 Task: Find connections with filter location Sankt Wendel with filter topic #Managementskillswith filter profile language Spanish with filter current company SWAROVSKI with filter school AKS University Satna with filter industry Oil and Coal Product Manufacturing with filter service category Management with filter keywords title Business Manager
Action: Mouse moved to (261, 206)
Screenshot: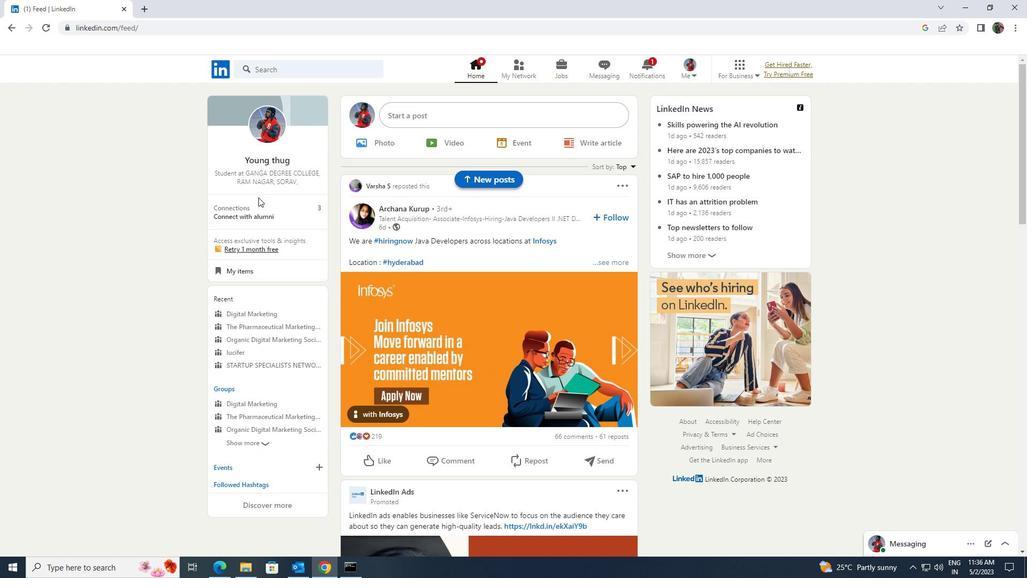 
Action: Mouse pressed left at (261, 206)
Screenshot: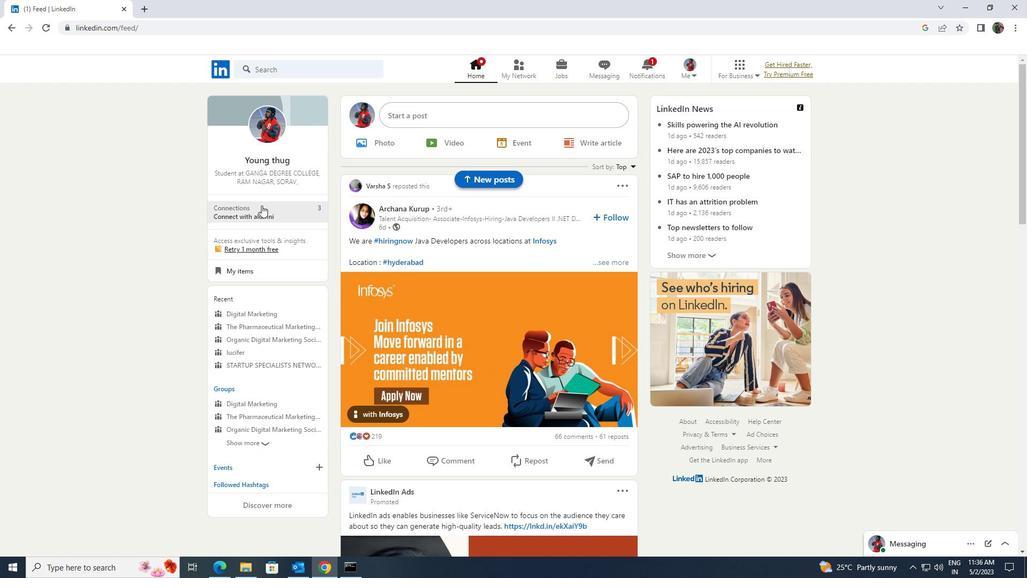 
Action: Mouse moved to (283, 126)
Screenshot: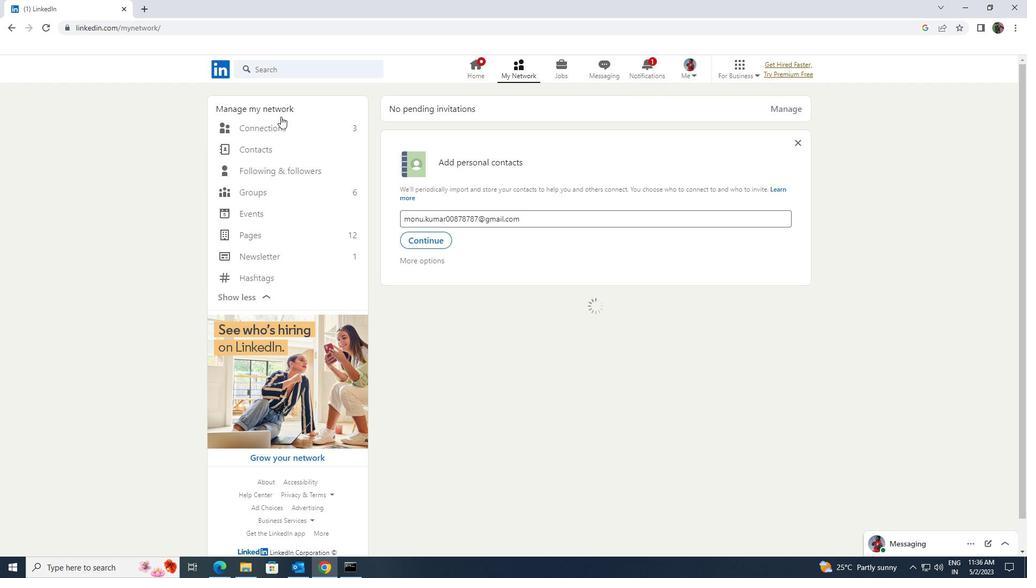 
Action: Mouse pressed left at (283, 126)
Screenshot: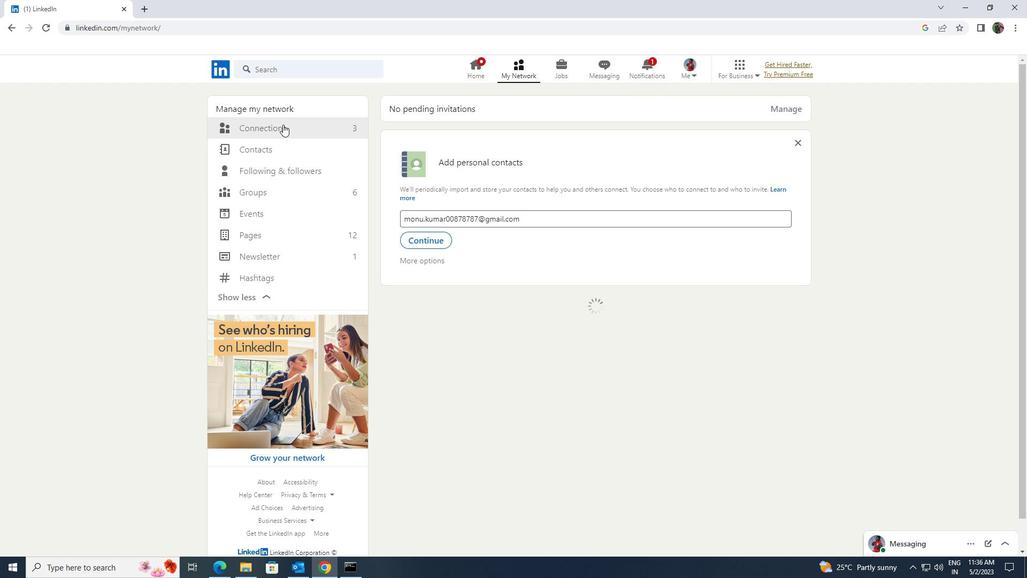 
Action: Mouse moved to (583, 129)
Screenshot: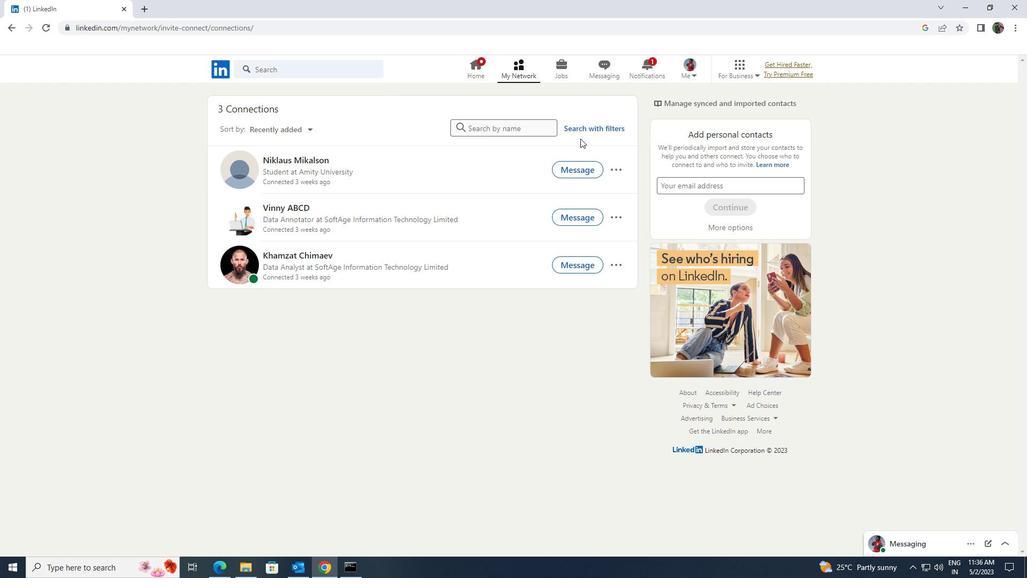 
Action: Mouse pressed left at (583, 129)
Screenshot: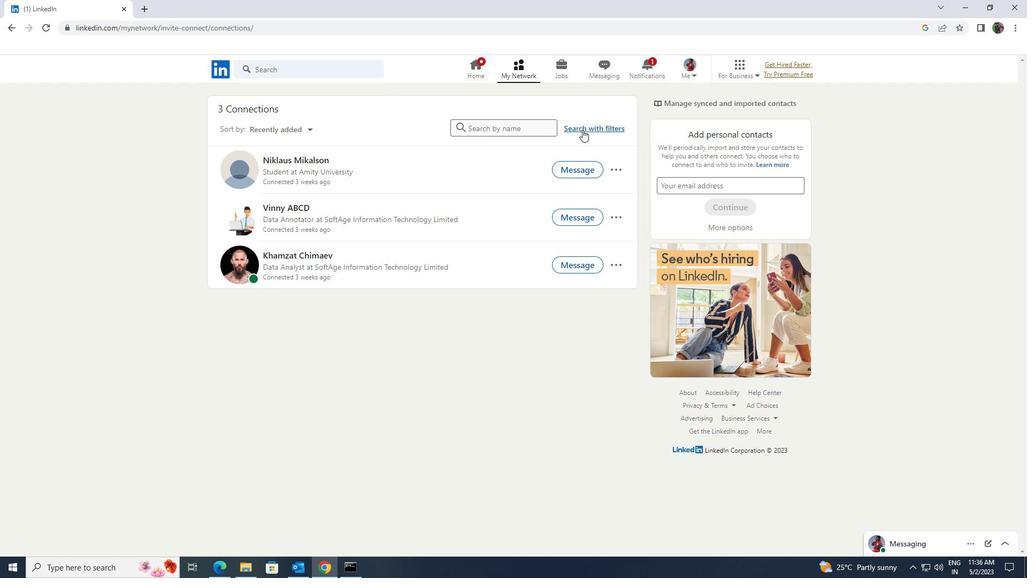 
Action: Mouse moved to (553, 99)
Screenshot: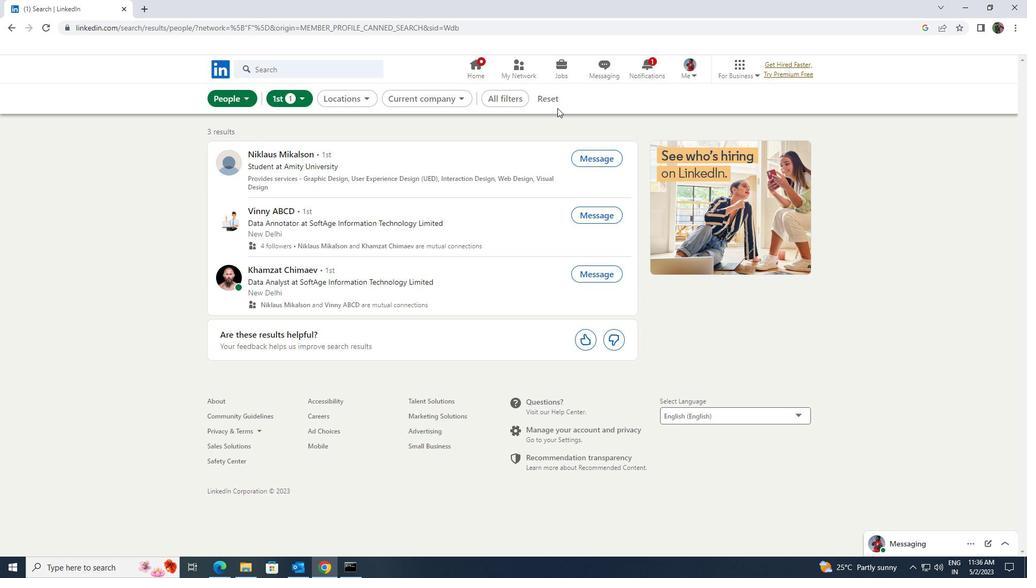 
Action: Mouse pressed left at (553, 99)
Screenshot: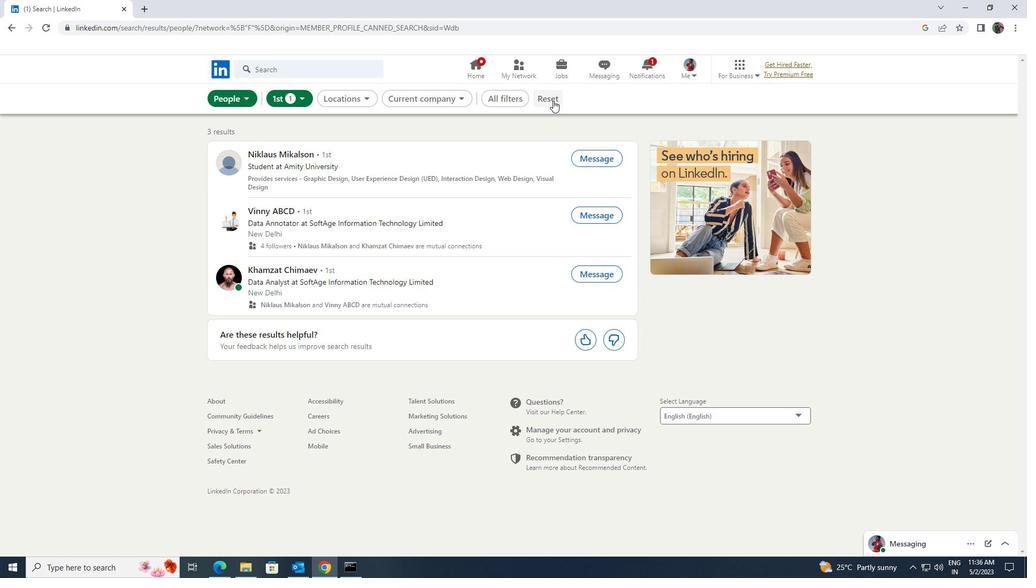 
Action: Mouse moved to (514, 97)
Screenshot: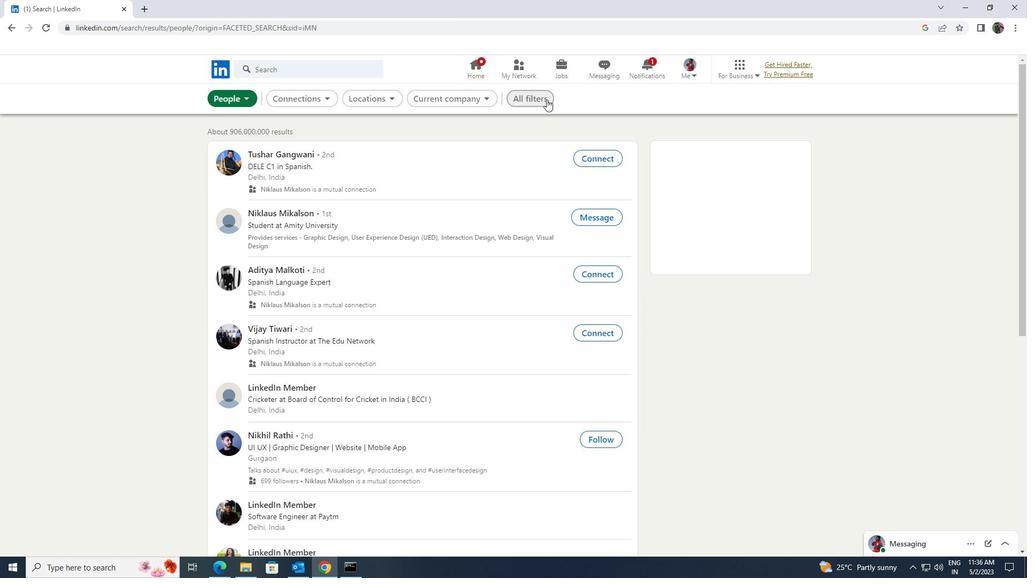 
Action: Mouse pressed left at (514, 97)
Screenshot: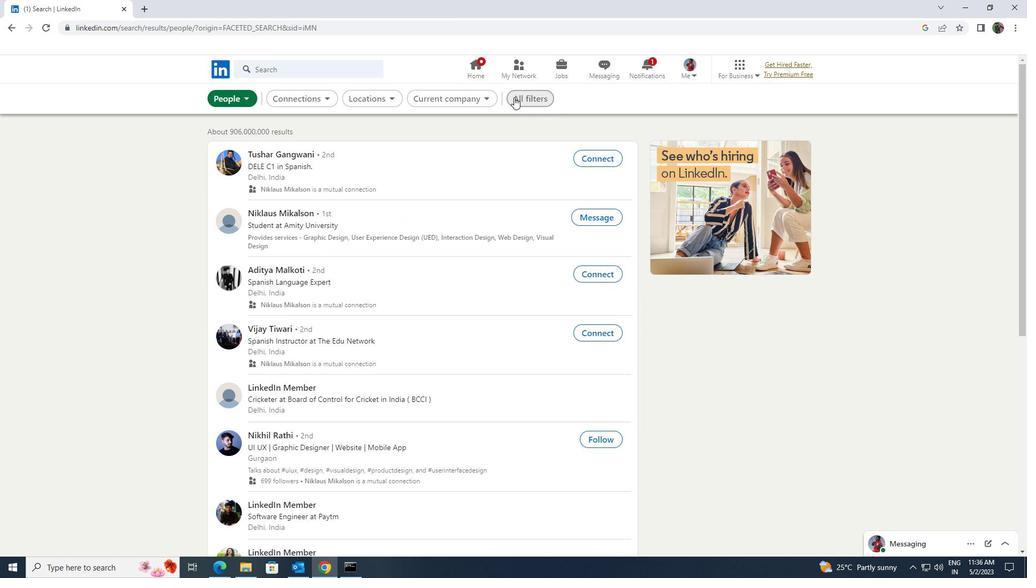 
Action: Mouse moved to (513, 96)
Screenshot: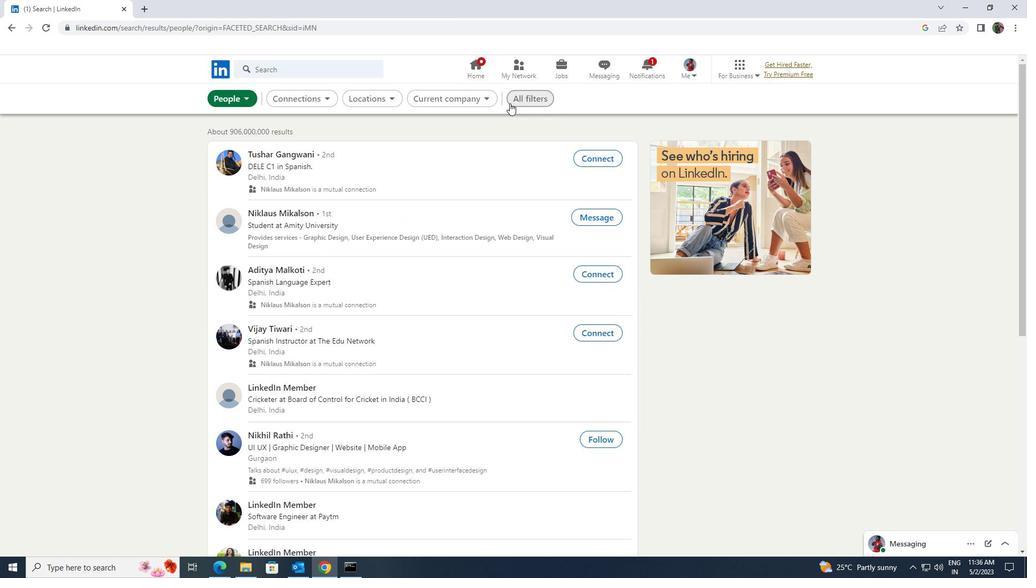 
Action: Mouse pressed left at (513, 96)
Screenshot: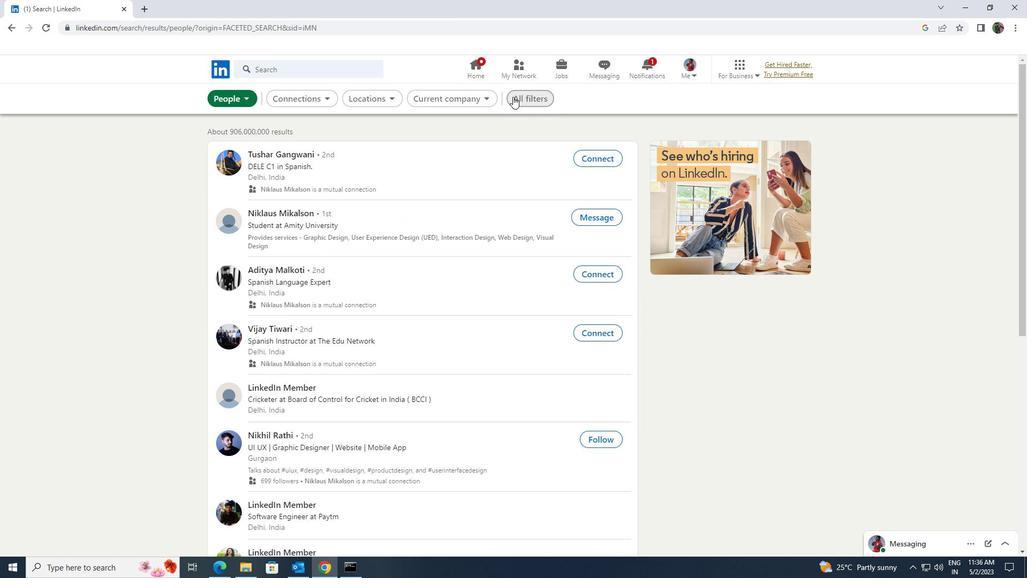 
Action: Mouse moved to (521, 96)
Screenshot: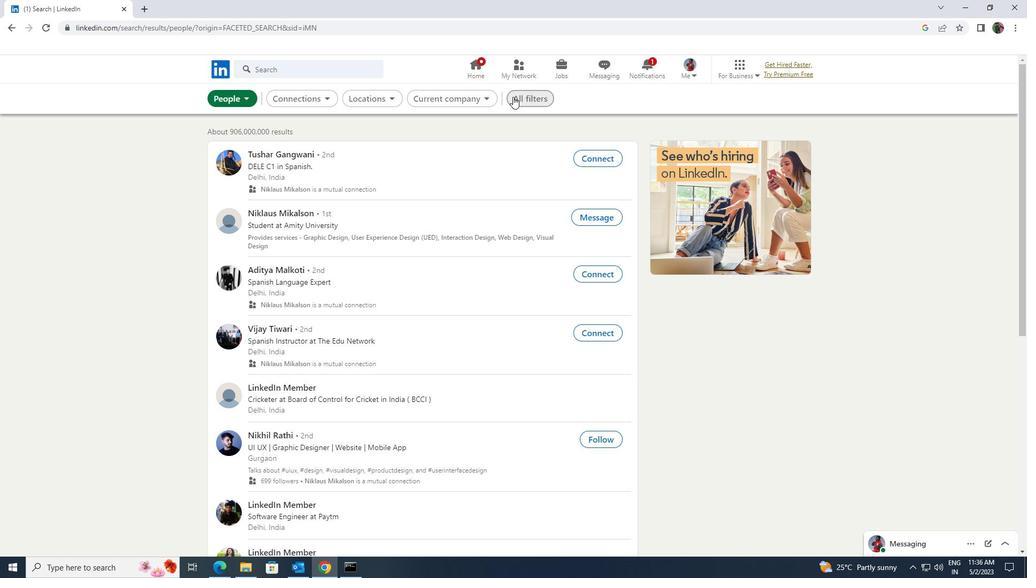 
Action: Mouse pressed left at (521, 96)
Screenshot: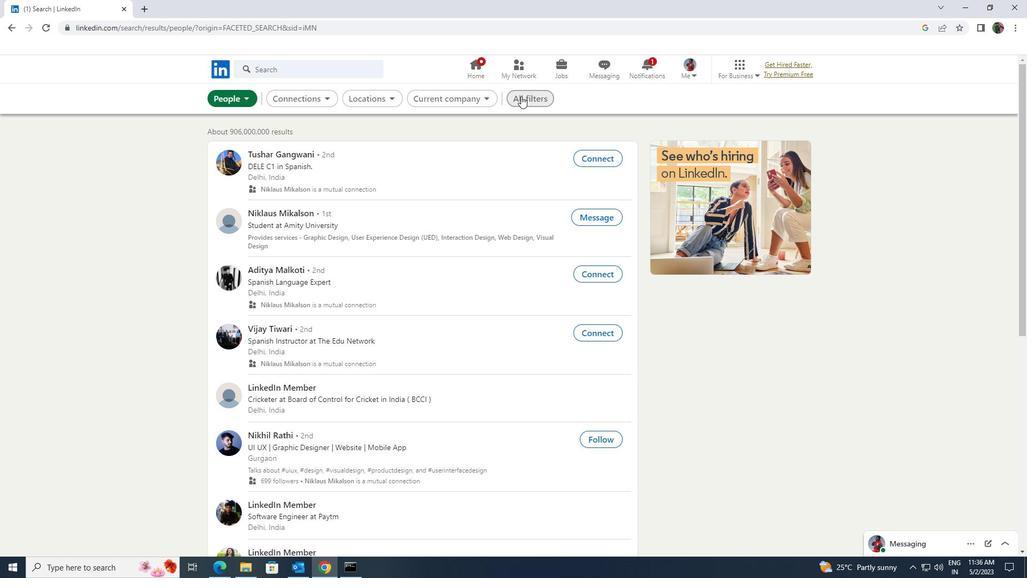 
Action: Mouse pressed left at (521, 96)
Screenshot: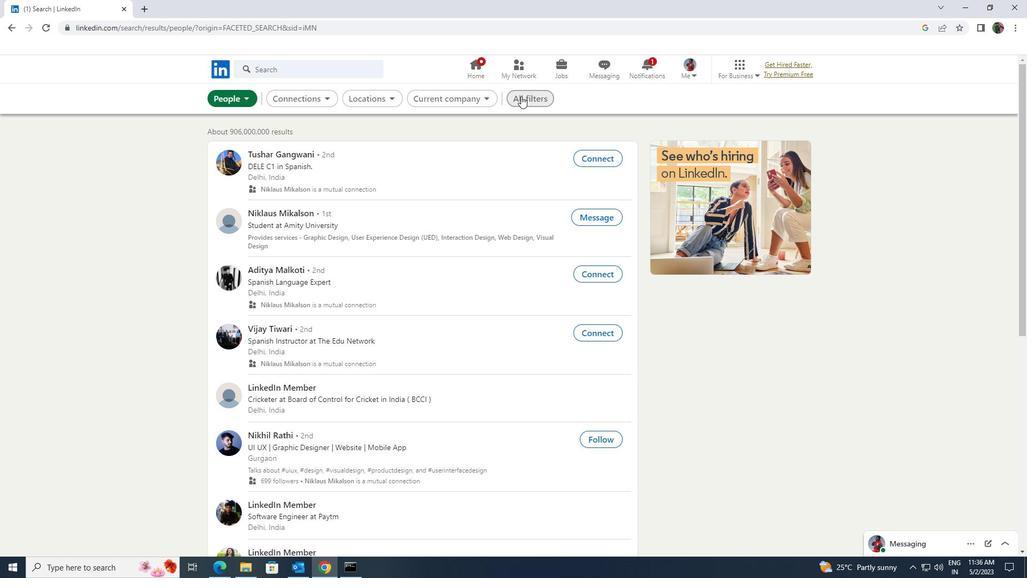 
Action: Mouse moved to (912, 424)
Screenshot: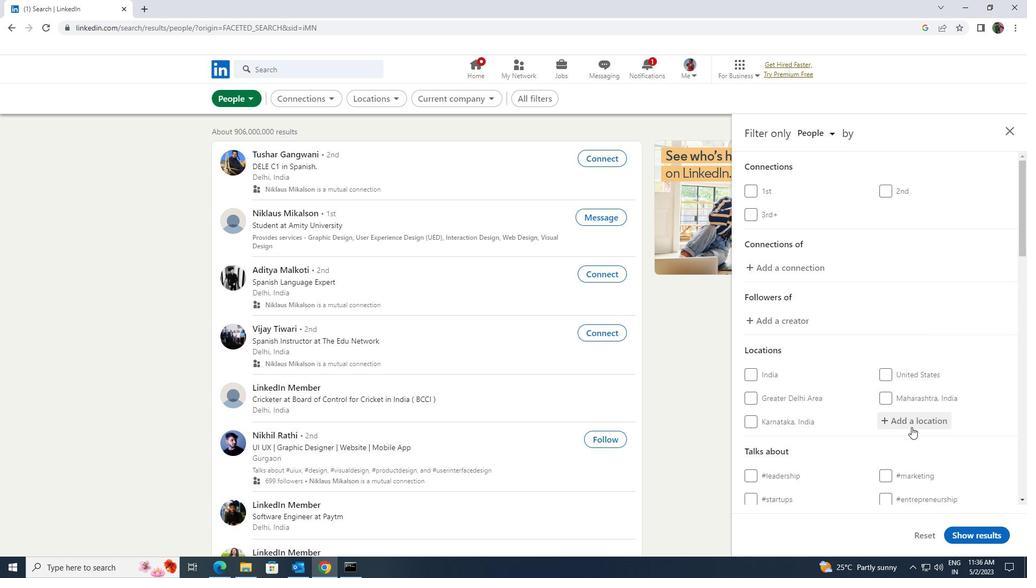 
Action: Mouse pressed left at (912, 424)
Screenshot: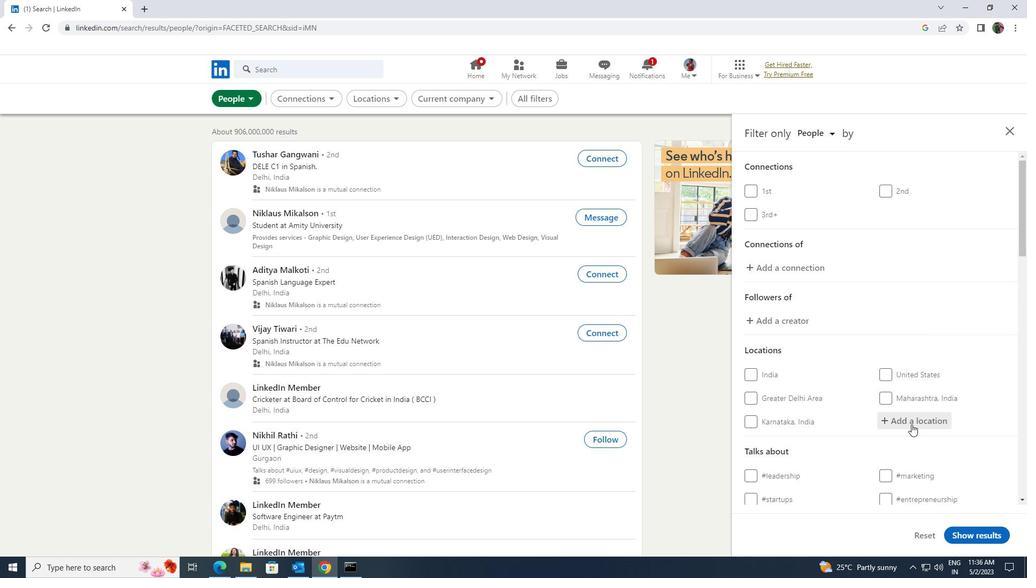 
Action: Key pressed <Key.shift>SANKT
Screenshot: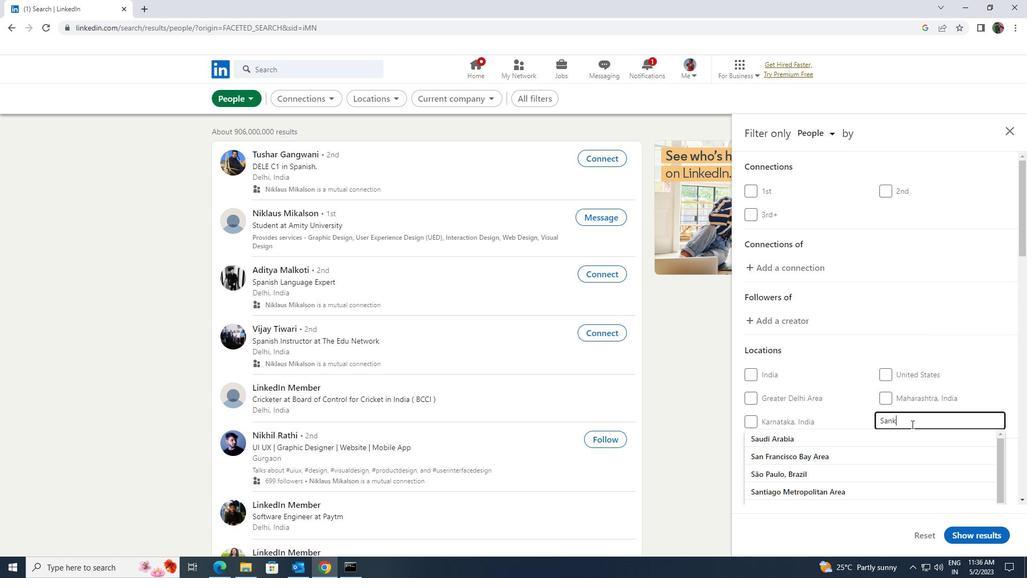 
Action: Mouse moved to (912, 424)
Screenshot: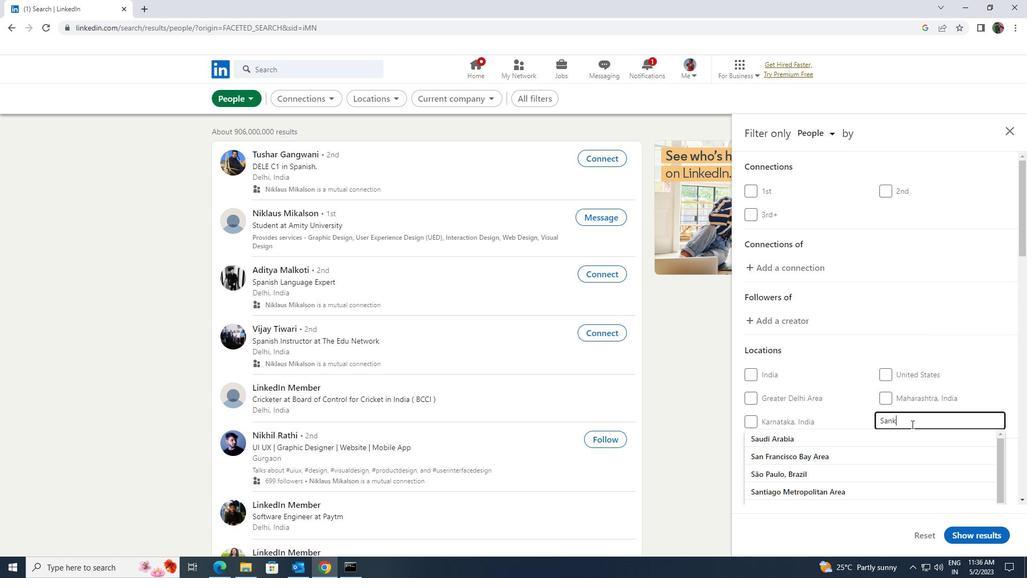
Action: Key pressed <Key.space><Key.shift>WEN
Screenshot: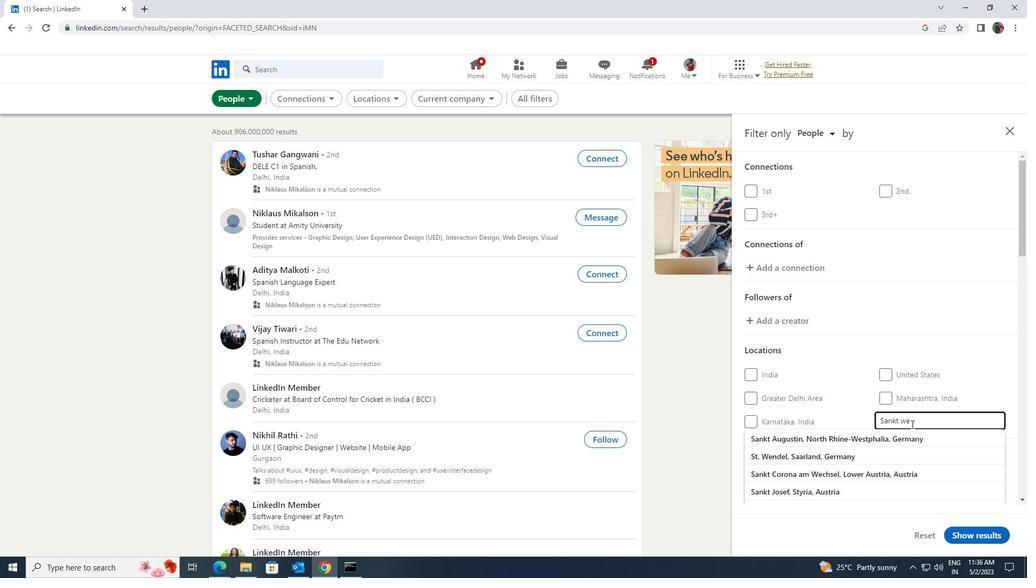 
Action: Mouse moved to (908, 432)
Screenshot: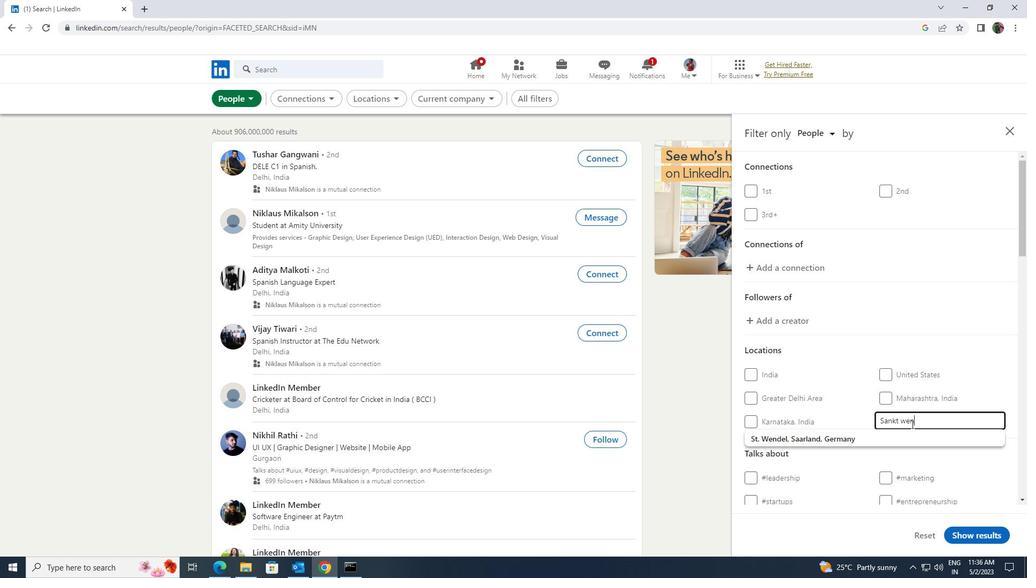 
Action: Mouse pressed left at (908, 432)
Screenshot: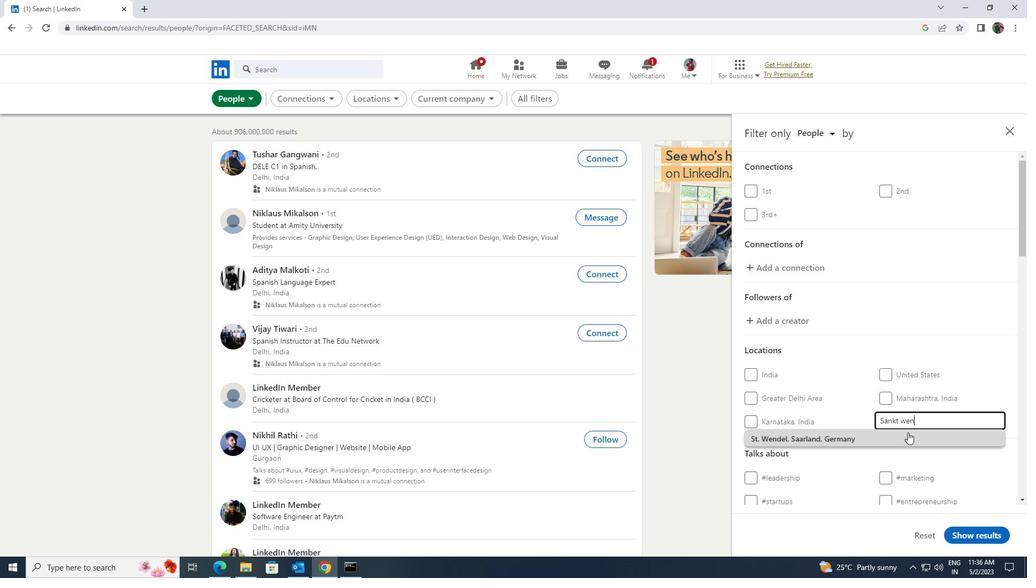 
Action: Mouse scrolled (908, 432) with delta (0, 0)
Screenshot: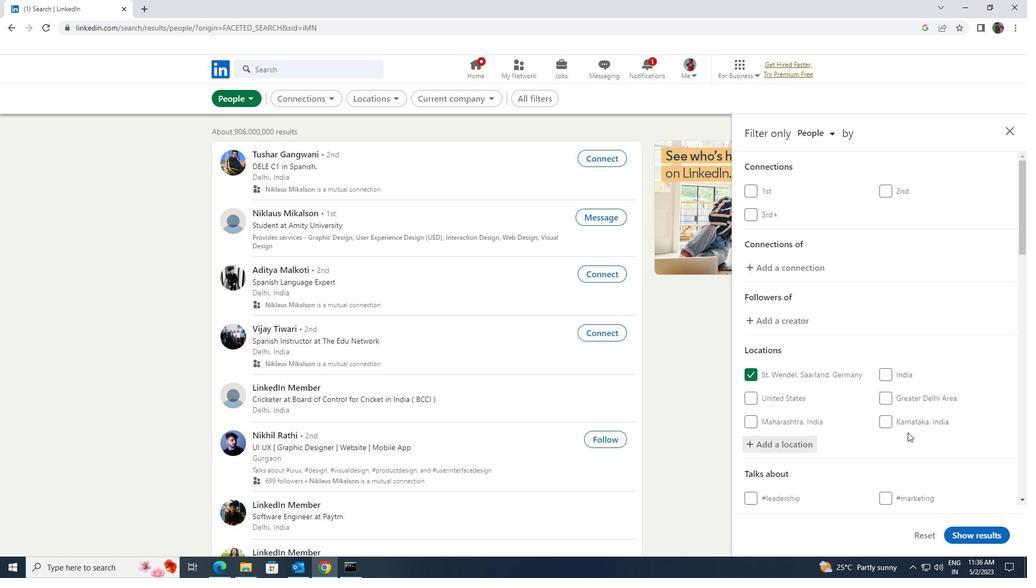 
Action: Mouse scrolled (908, 432) with delta (0, 0)
Screenshot: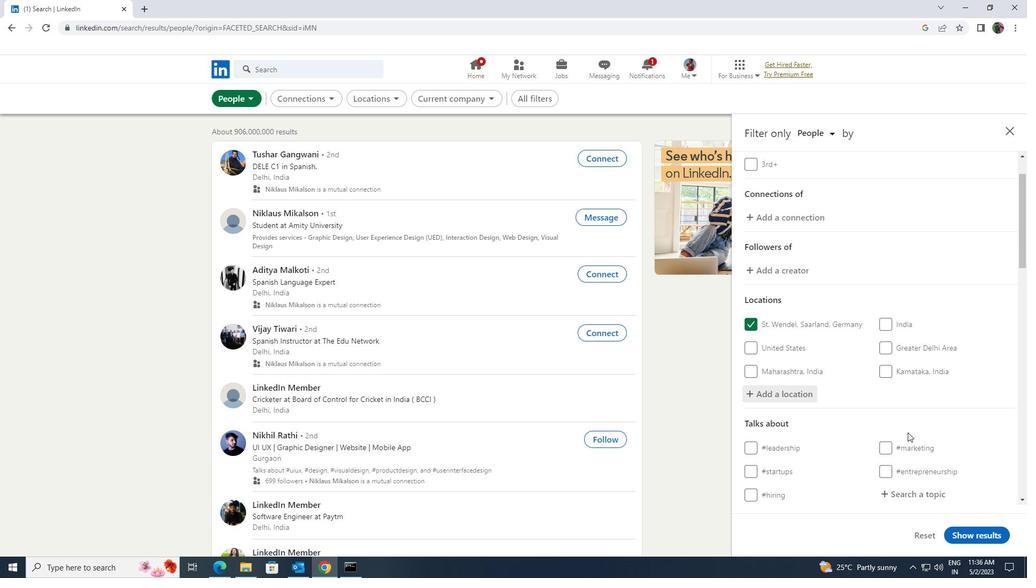 
Action: Mouse moved to (908, 433)
Screenshot: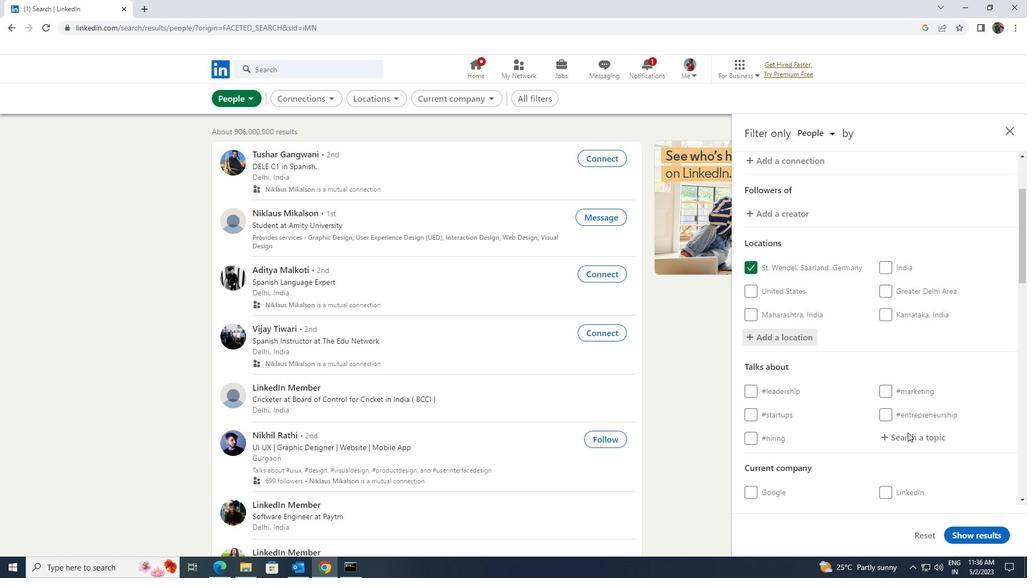 
Action: Mouse pressed left at (908, 433)
Screenshot: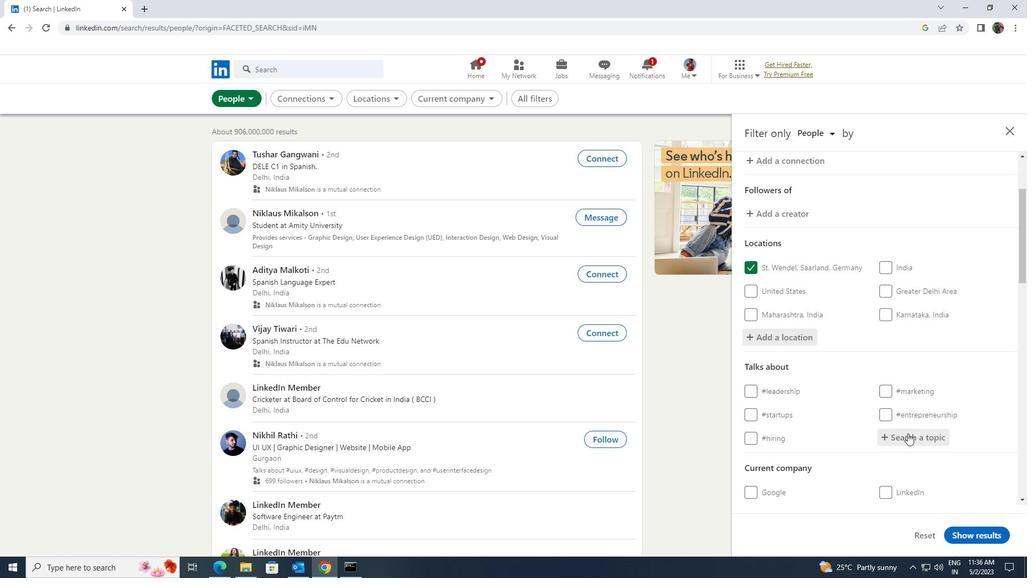 
Action: Key pressed <Key.shift>MANAGEMENTSKILL
Screenshot: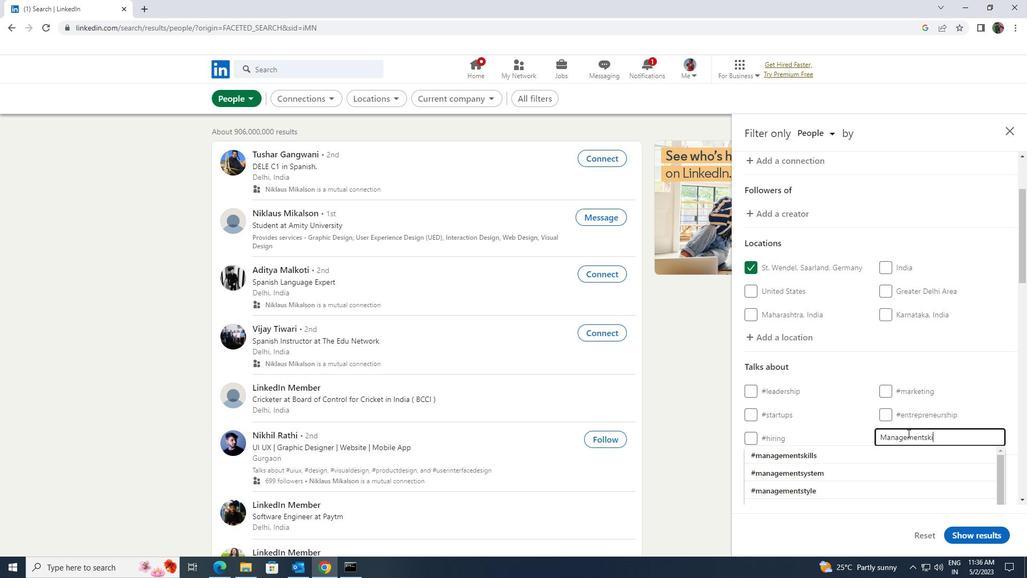
Action: Mouse moved to (907, 449)
Screenshot: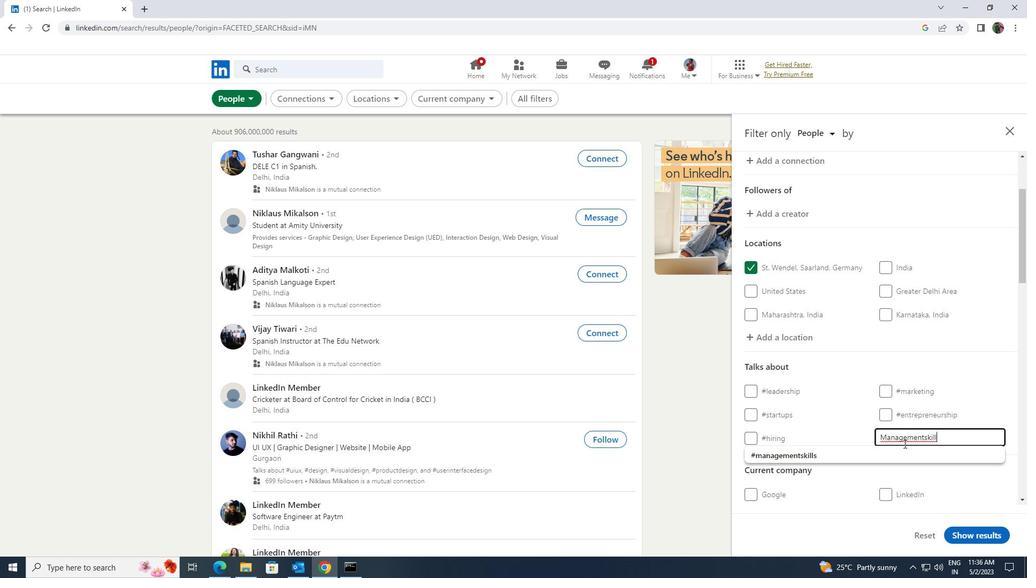 
Action: Mouse pressed left at (907, 449)
Screenshot: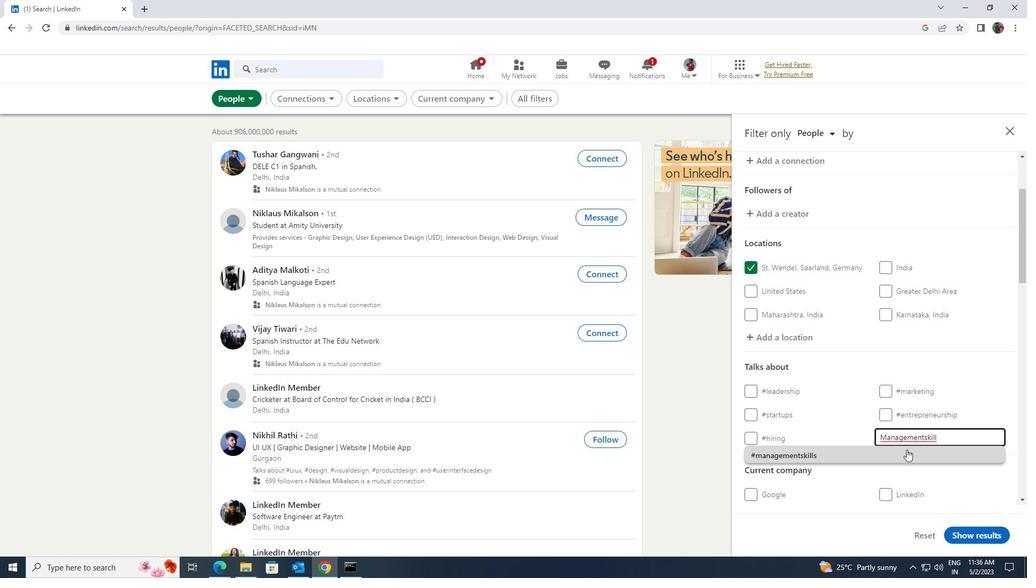 
Action: Mouse scrolled (907, 449) with delta (0, 0)
Screenshot: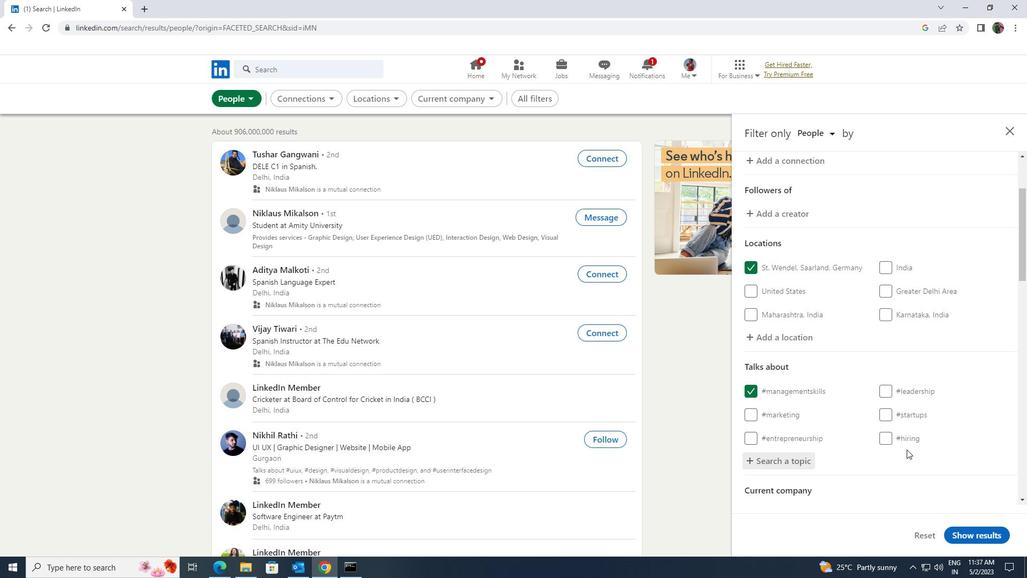 
Action: Mouse scrolled (907, 449) with delta (0, 0)
Screenshot: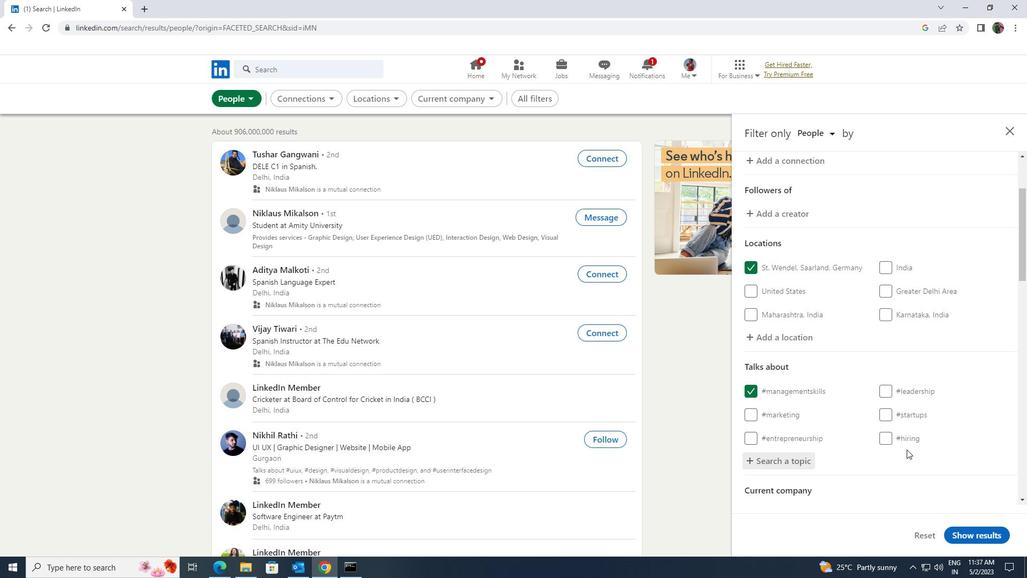 
Action: Mouse scrolled (907, 449) with delta (0, 0)
Screenshot: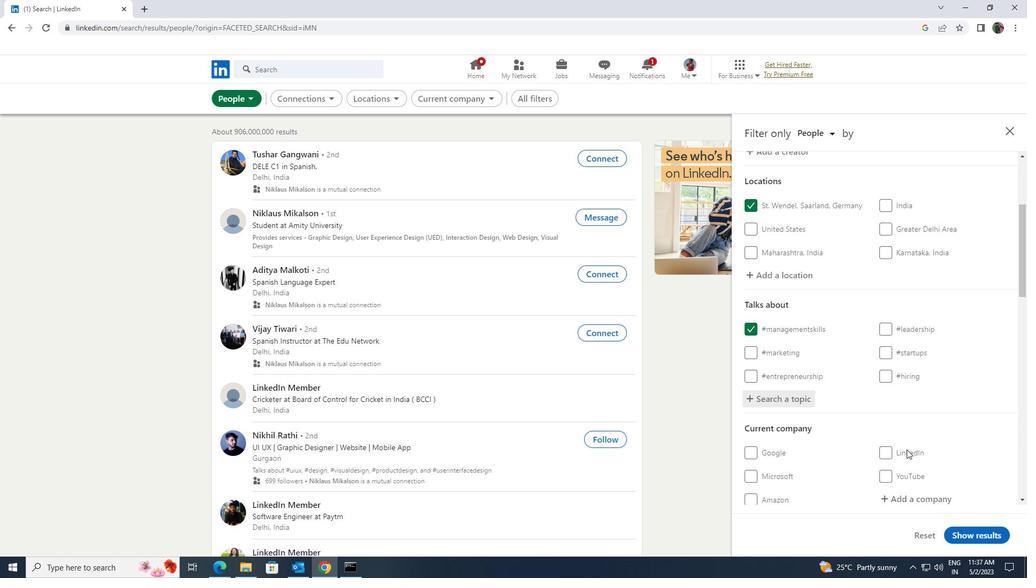 
Action: Mouse scrolled (907, 449) with delta (0, 0)
Screenshot: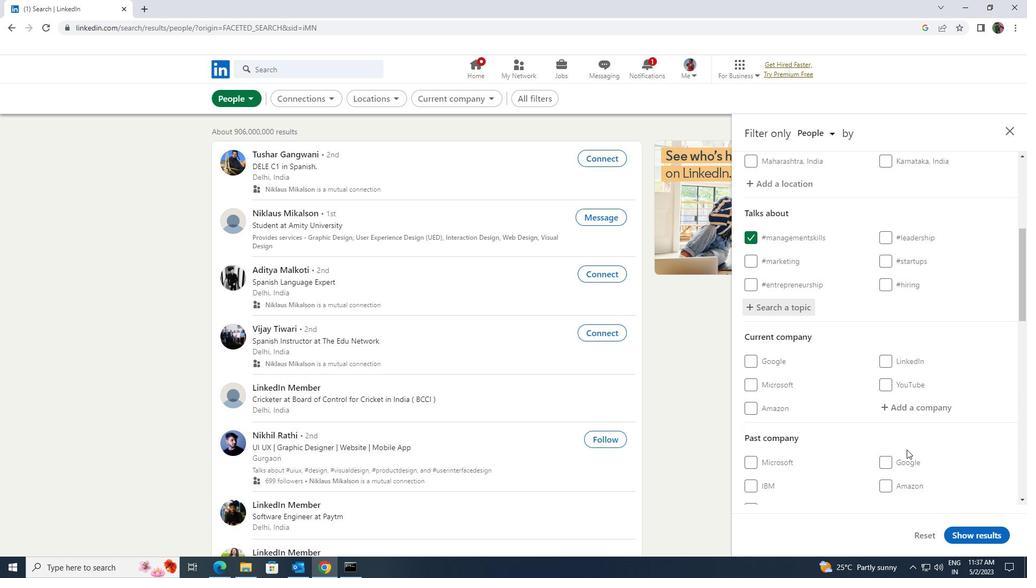 
Action: Mouse scrolled (907, 449) with delta (0, 0)
Screenshot: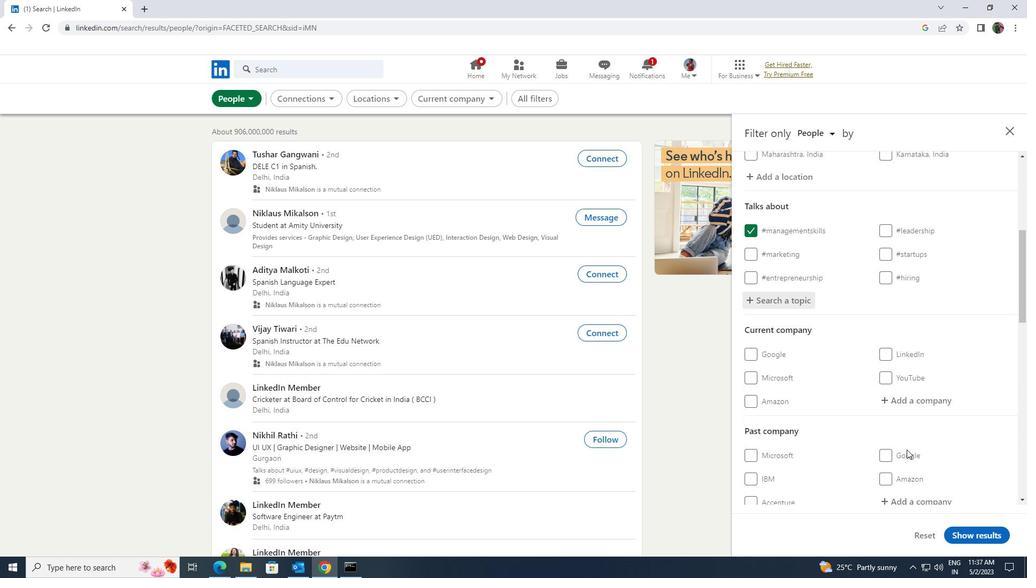 
Action: Mouse scrolled (907, 449) with delta (0, 0)
Screenshot: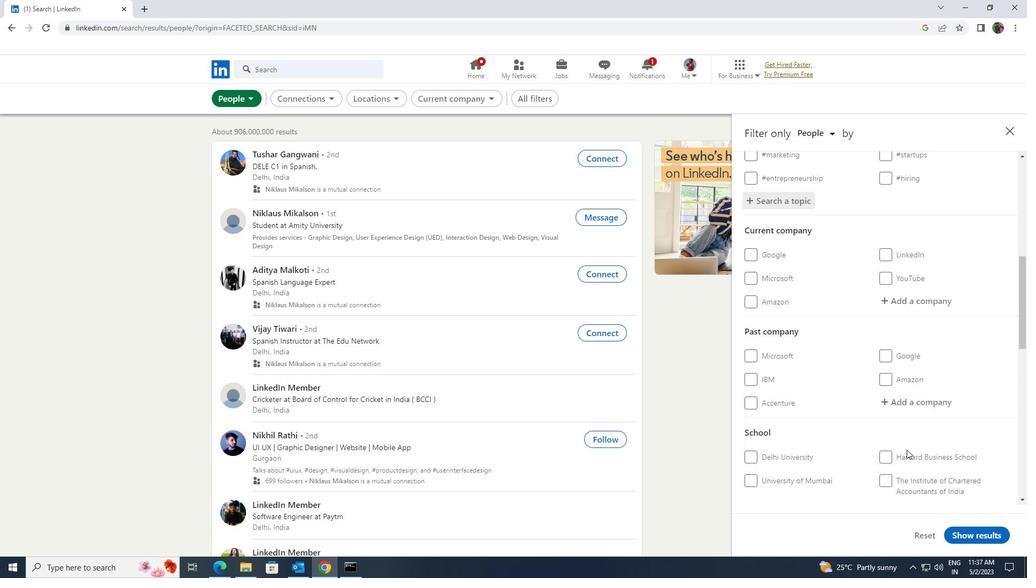 
Action: Mouse scrolled (907, 449) with delta (0, 0)
Screenshot: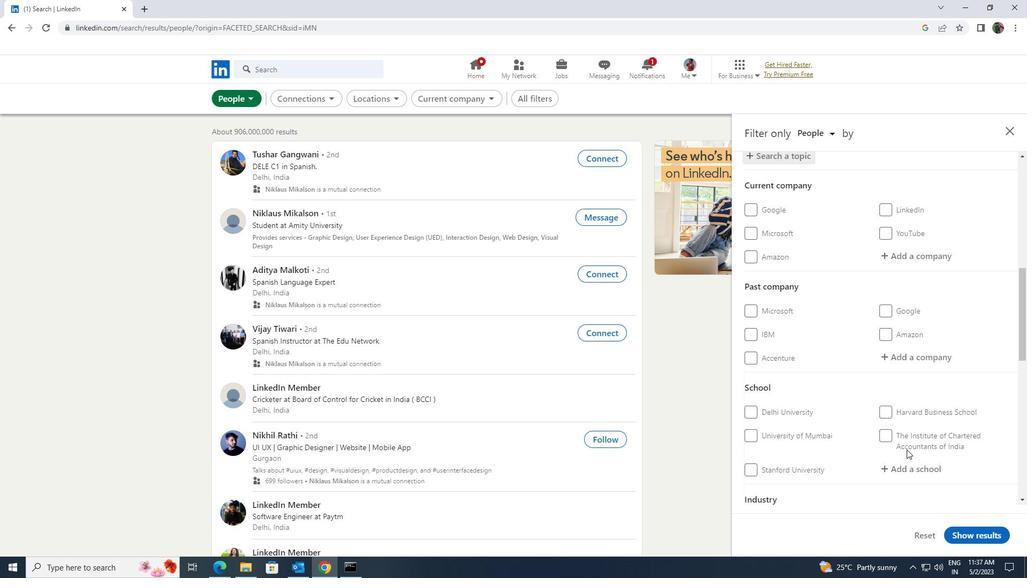 
Action: Mouse scrolled (907, 449) with delta (0, 0)
Screenshot: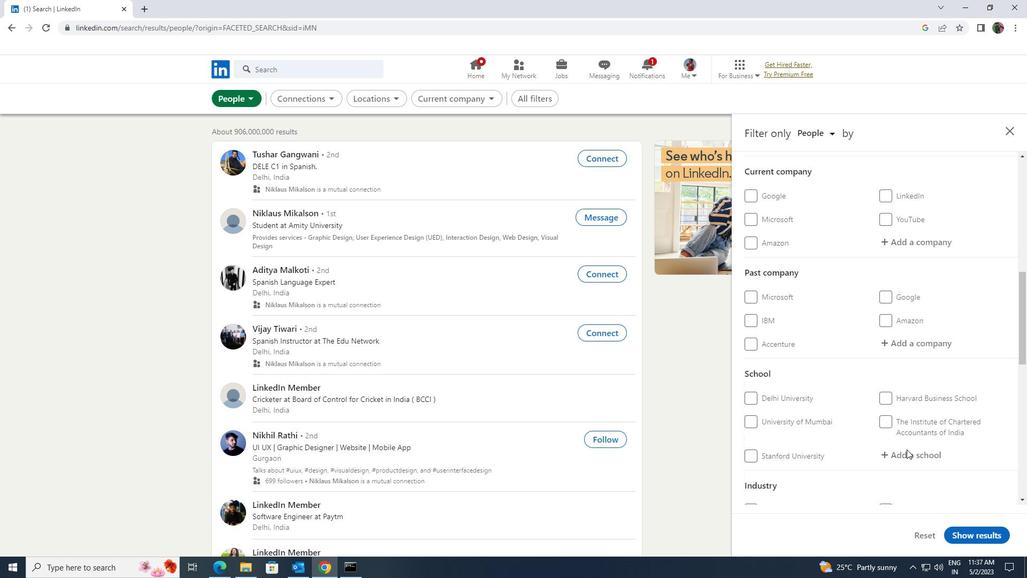 
Action: Mouse scrolled (907, 449) with delta (0, 0)
Screenshot: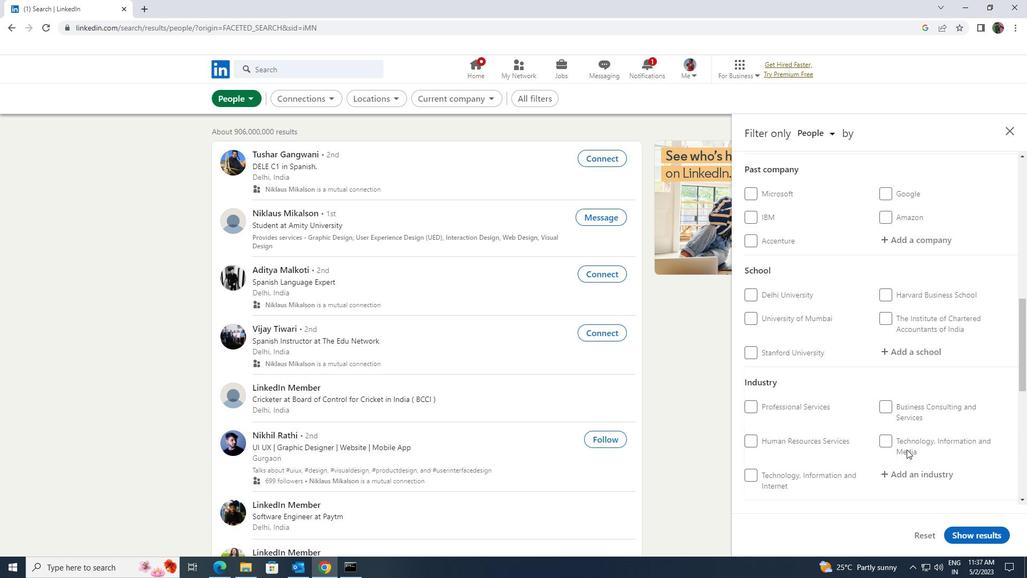 
Action: Mouse scrolled (907, 449) with delta (0, 0)
Screenshot: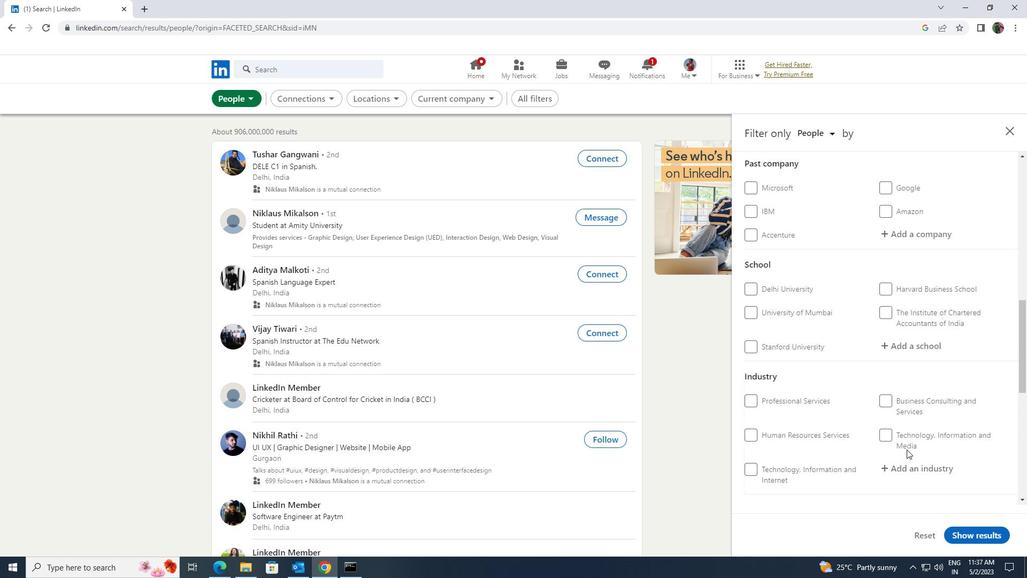 
Action: Mouse scrolled (907, 449) with delta (0, 0)
Screenshot: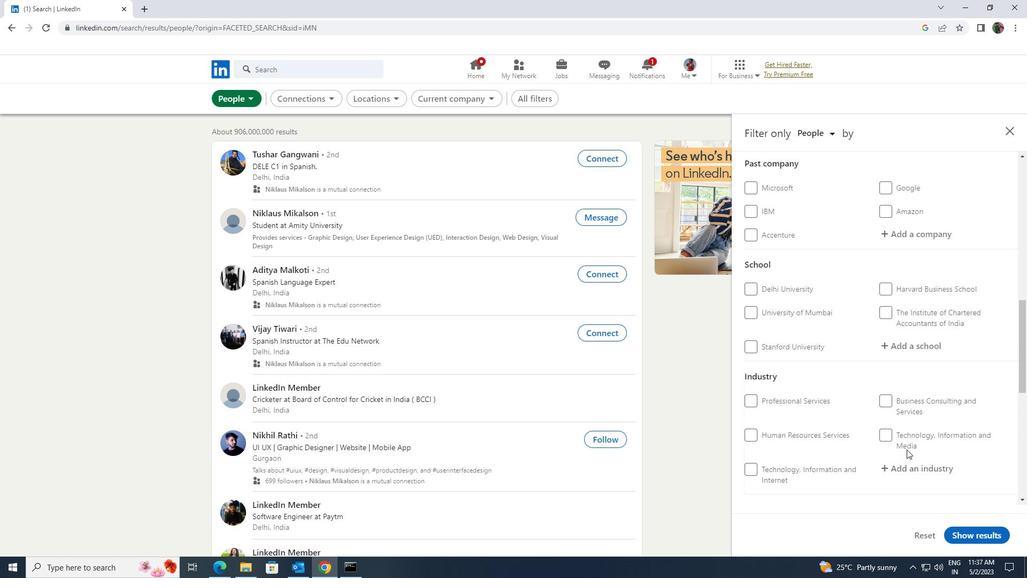 
Action: Mouse scrolled (907, 449) with delta (0, 0)
Screenshot: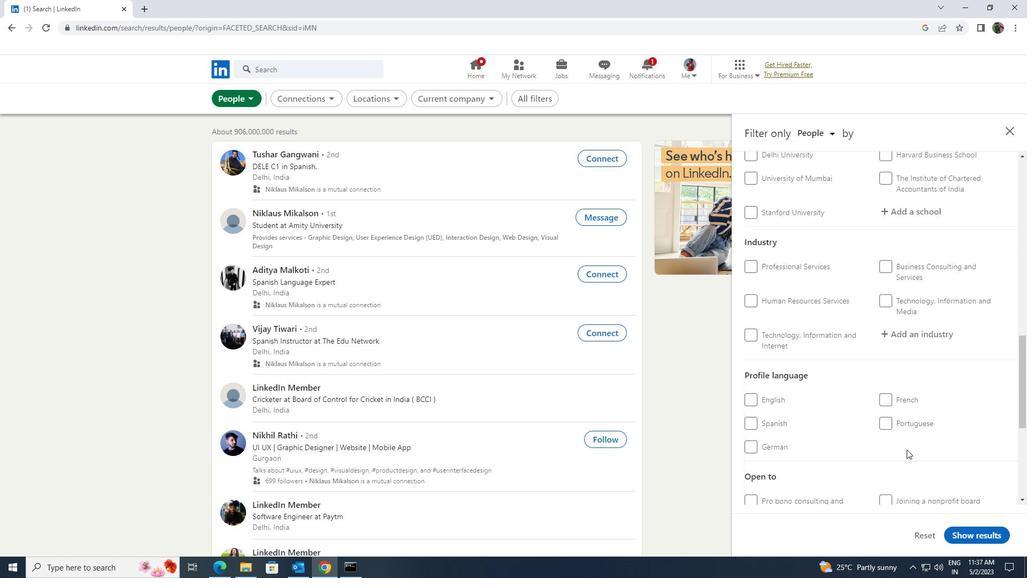 
Action: Mouse scrolled (907, 449) with delta (0, 0)
Screenshot: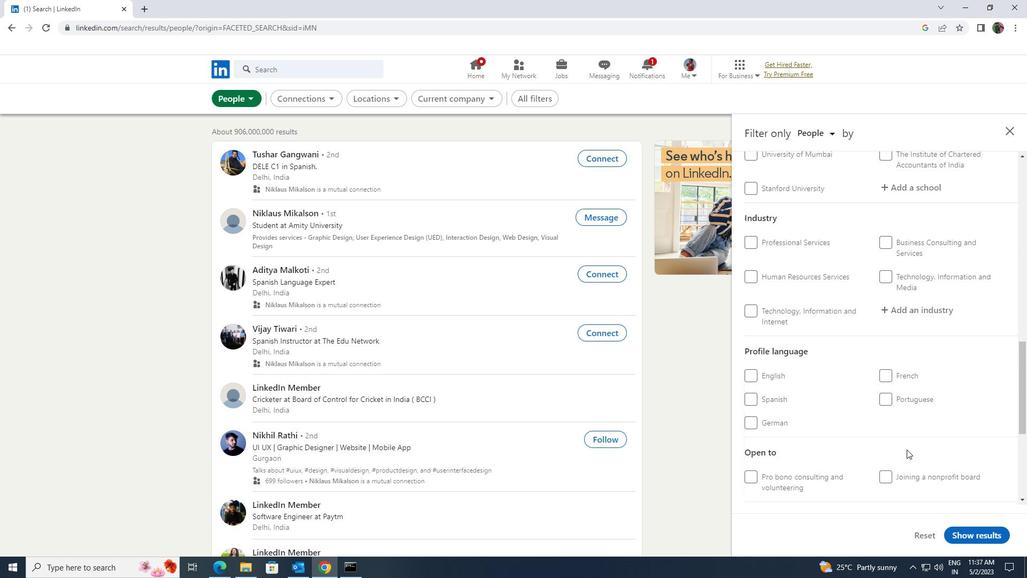 
Action: Mouse scrolled (907, 449) with delta (0, 0)
Screenshot: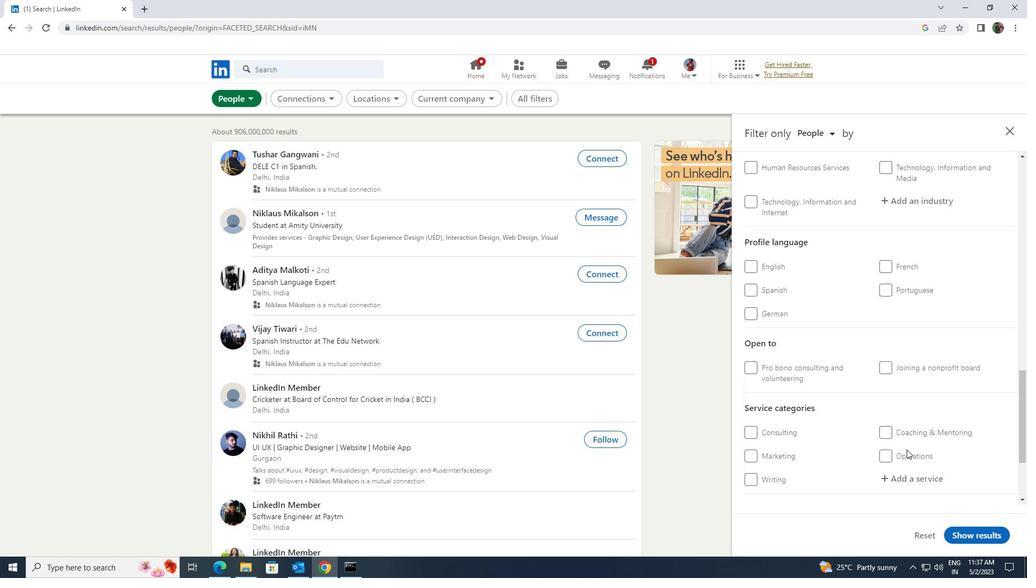
Action: Mouse scrolled (907, 449) with delta (0, 0)
Screenshot: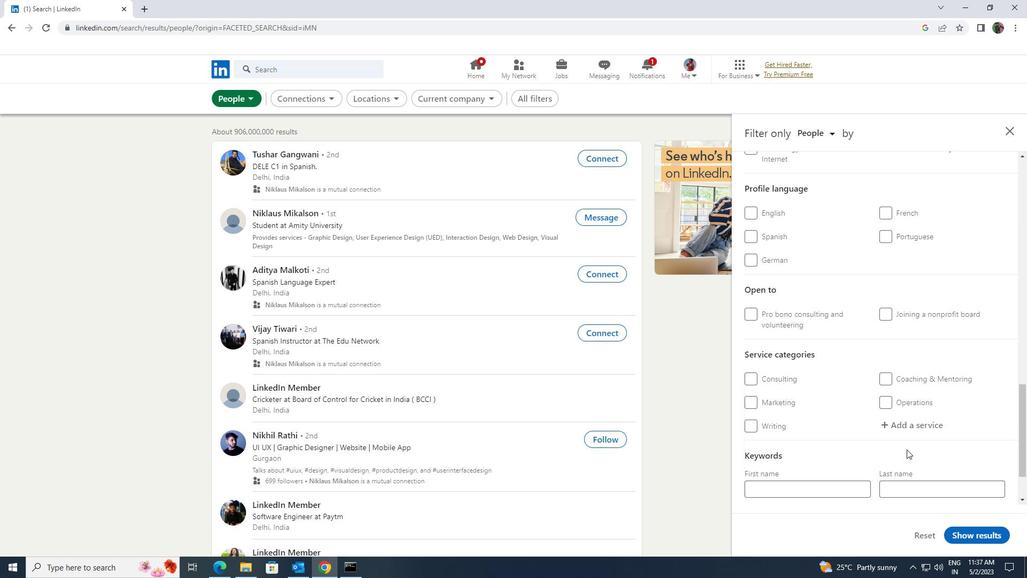 
Action: Mouse scrolled (907, 450) with delta (0, 0)
Screenshot: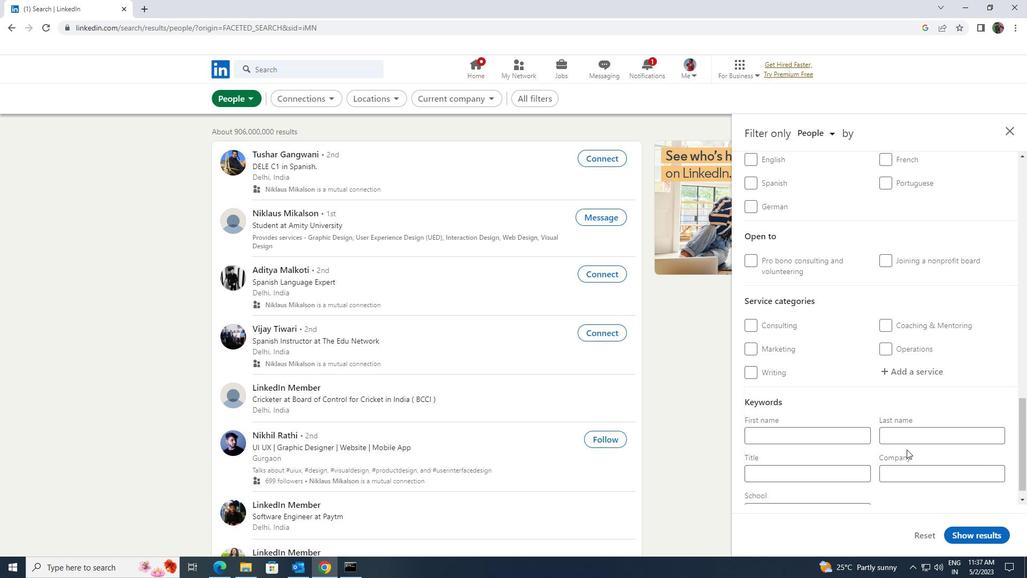 
Action: Mouse scrolled (907, 450) with delta (0, 0)
Screenshot: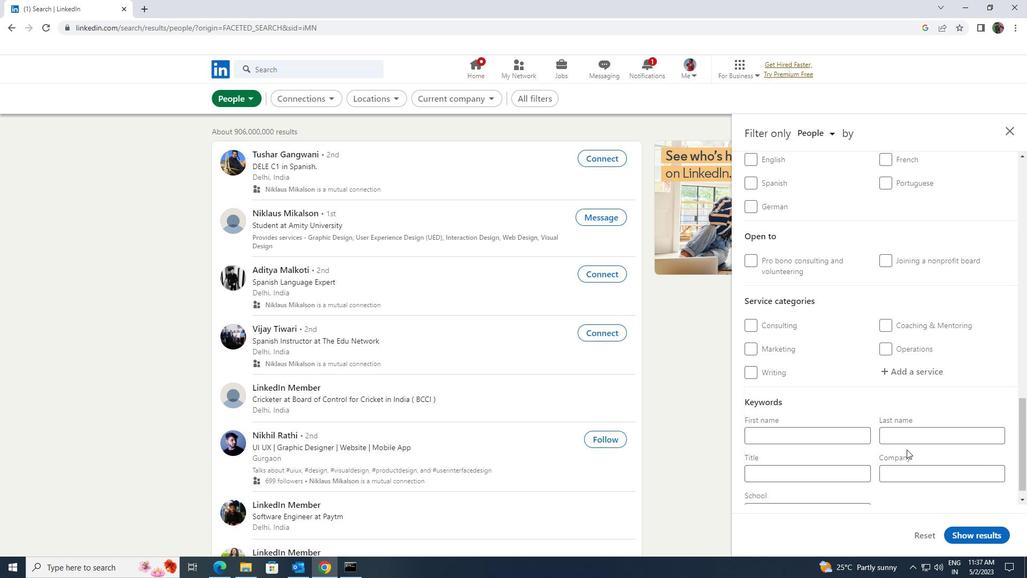 
Action: Mouse scrolled (907, 450) with delta (0, 0)
Screenshot: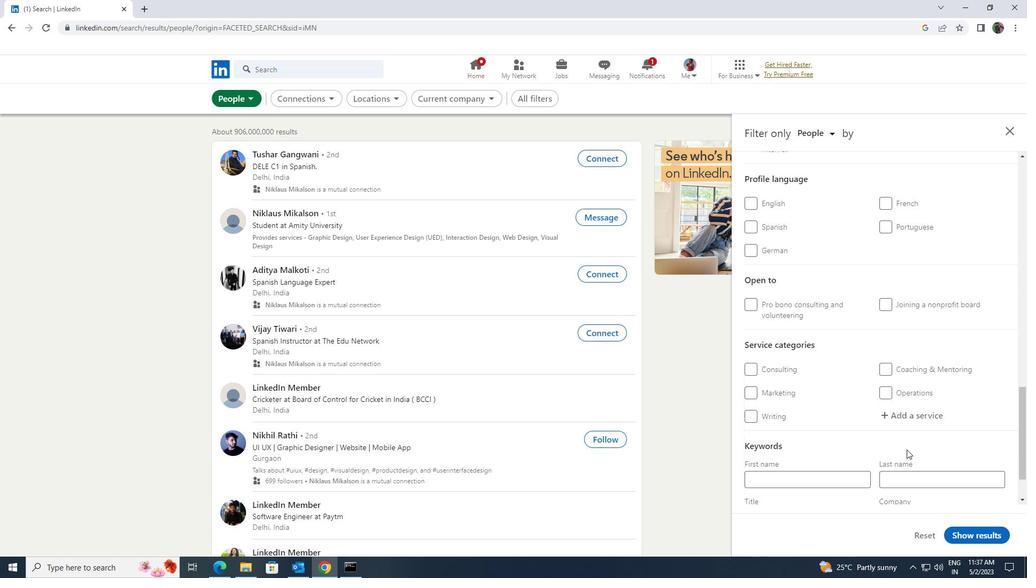 
Action: Mouse scrolled (907, 450) with delta (0, 0)
Screenshot: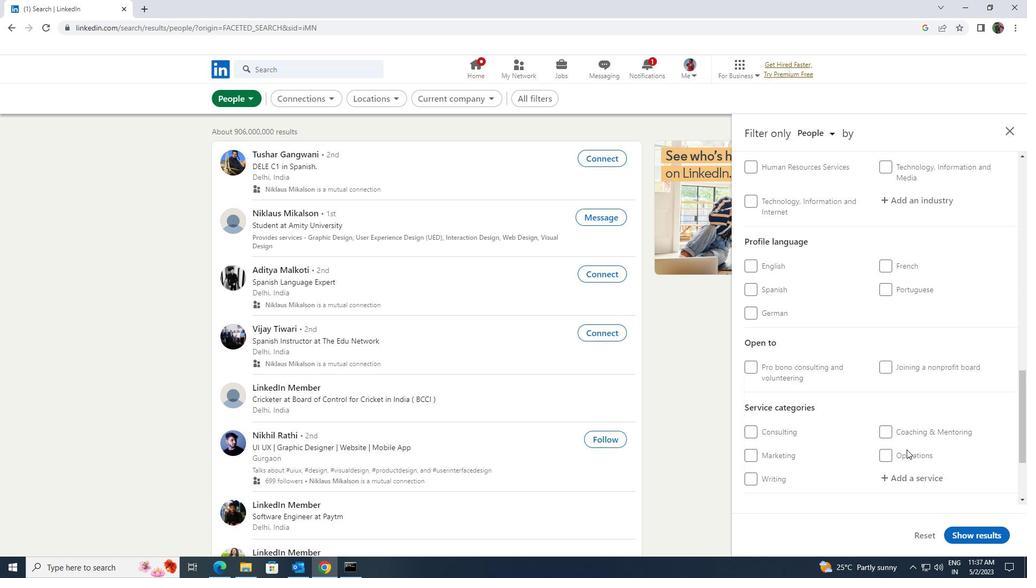 
Action: Mouse moved to (751, 398)
Screenshot: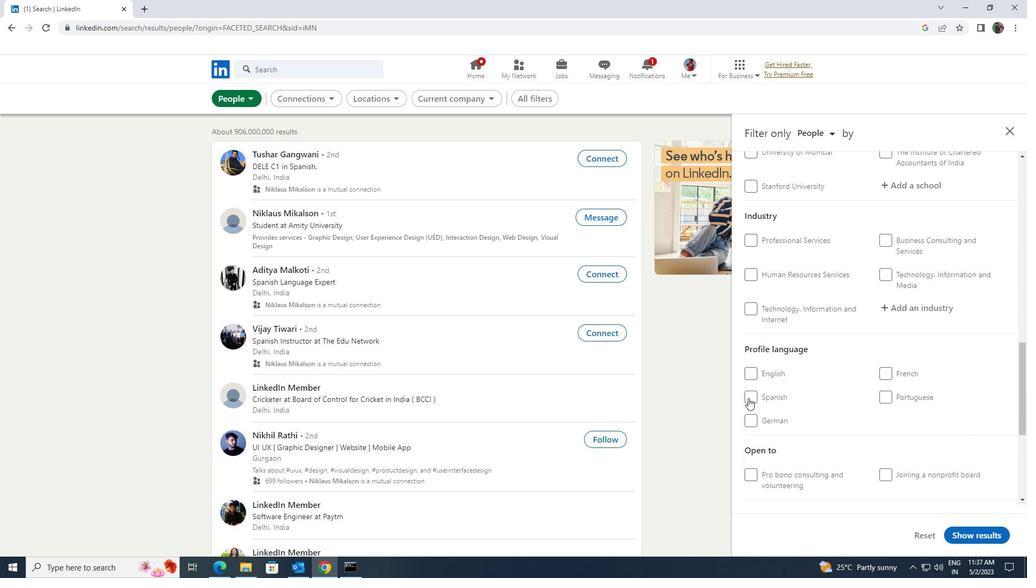 
Action: Mouse pressed left at (751, 398)
Screenshot: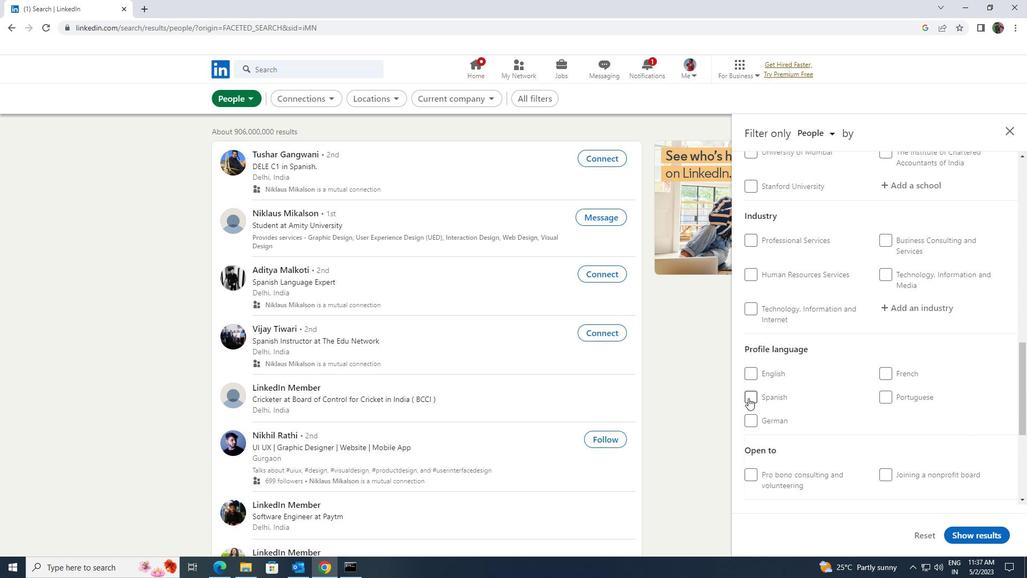 
Action: Mouse moved to (932, 434)
Screenshot: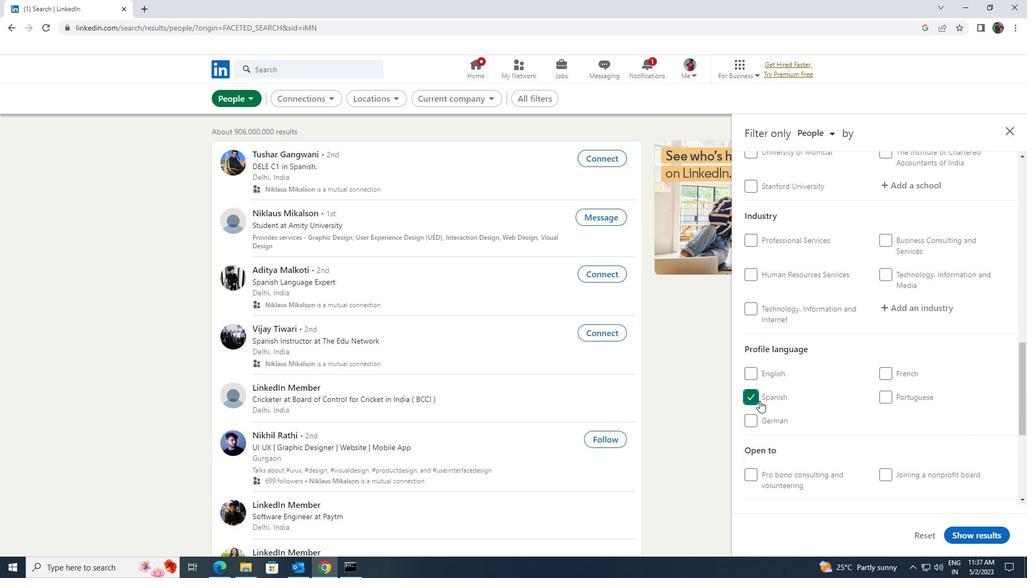 
Action: Mouse scrolled (932, 435) with delta (0, 0)
Screenshot: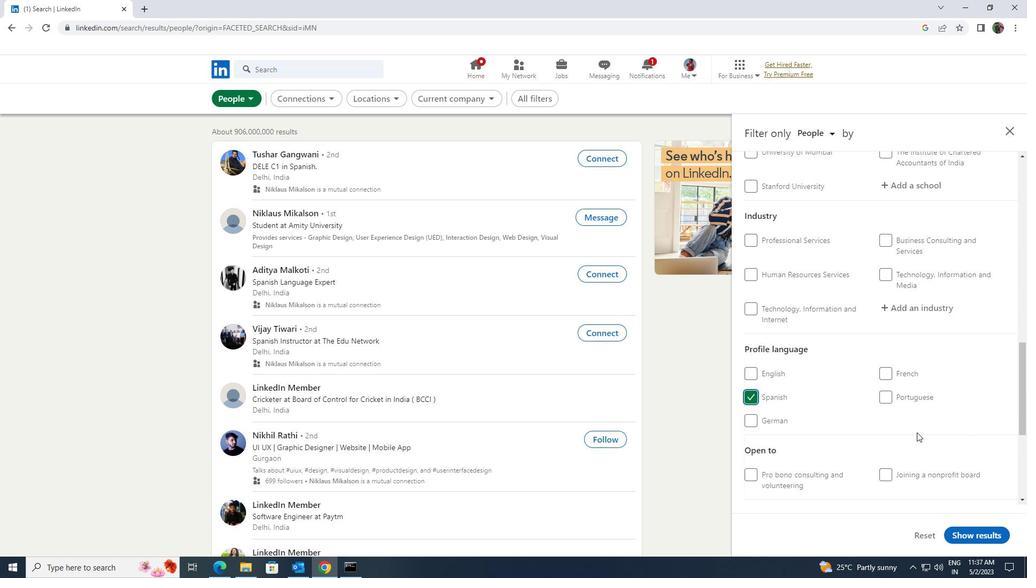 
Action: Mouse scrolled (932, 435) with delta (0, 0)
Screenshot: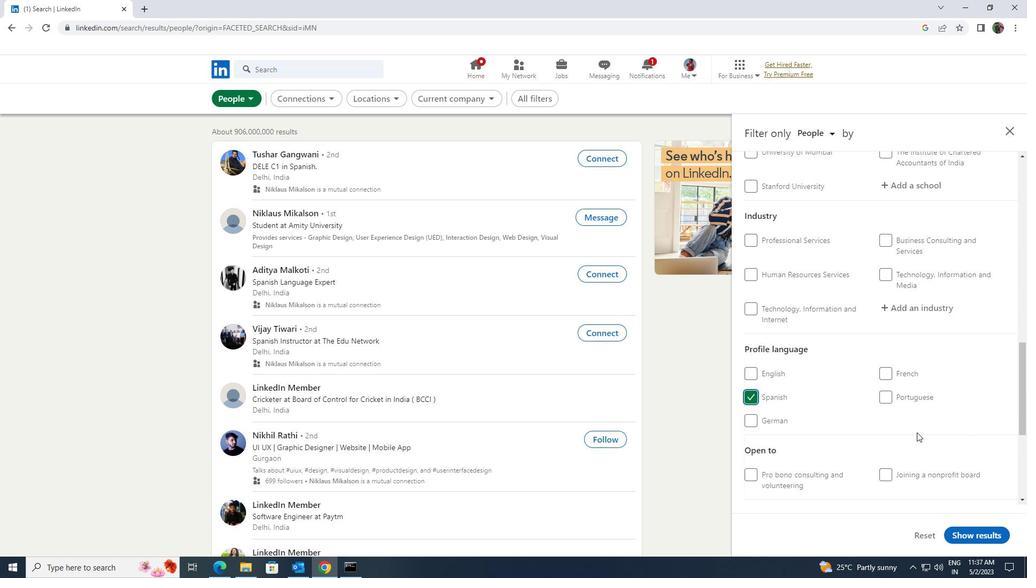 
Action: Mouse scrolled (932, 435) with delta (0, 0)
Screenshot: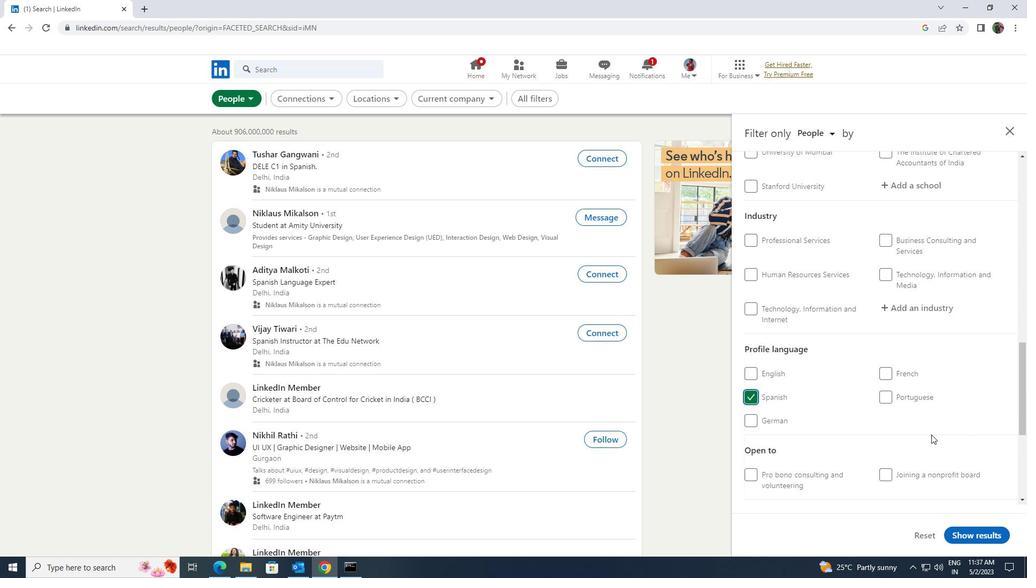 
Action: Mouse scrolled (932, 435) with delta (0, 0)
Screenshot: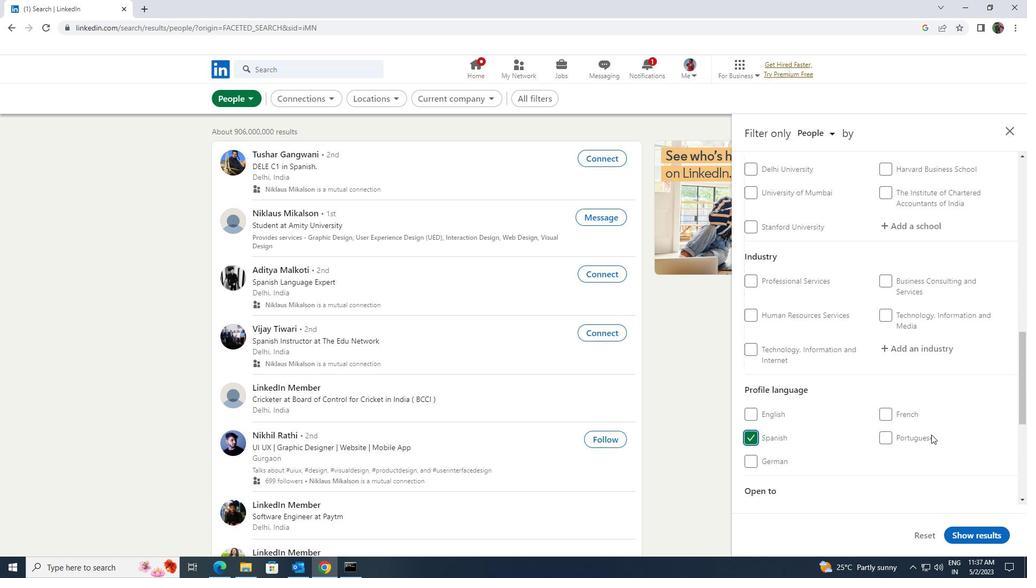 
Action: Mouse scrolled (932, 435) with delta (0, 0)
Screenshot: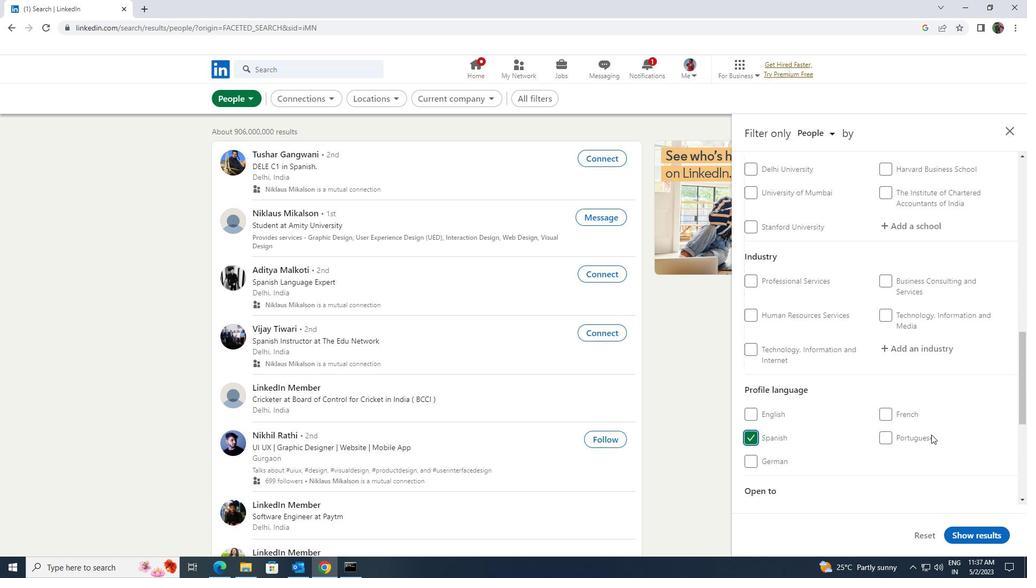 
Action: Mouse moved to (917, 241)
Screenshot: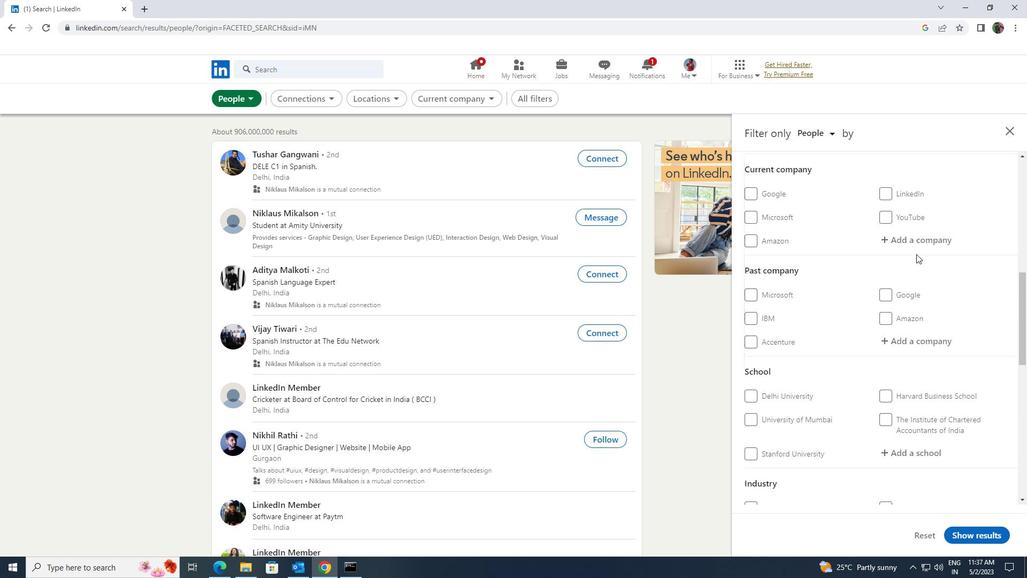 
Action: Mouse pressed left at (917, 241)
Screenshot: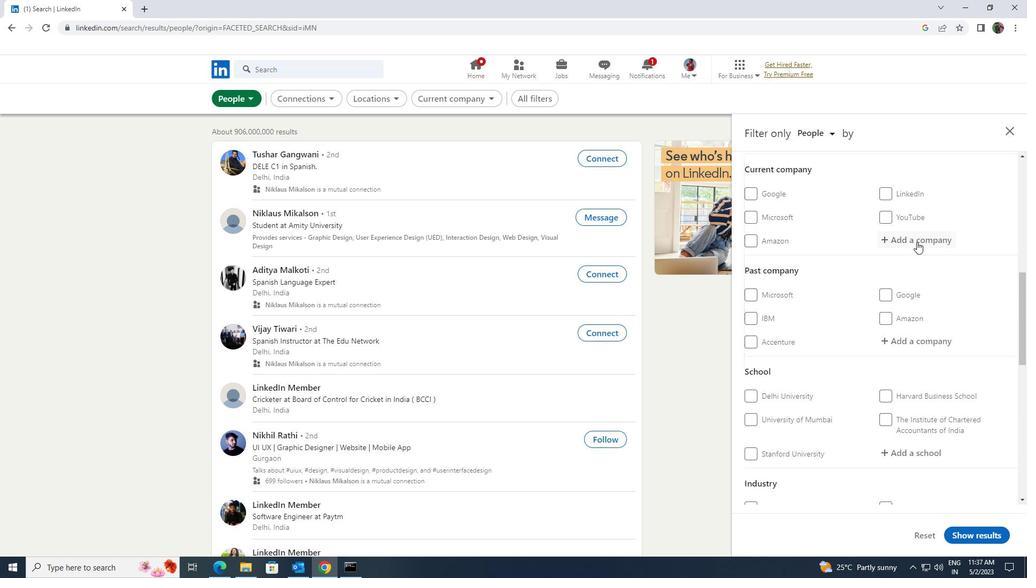 
Action: Key pressed <Key.shift><Key.shift><Key.shift><Key.shift><Key.shift><Key.shift><Key.shift><Key.shift><Key.shift><Key.shift><Key.shift><Key.shift><Key.shift><Key.shift><Key.shift><Key.shift><Key.shift><Key.shift><Key.shift><Key.shift><Key.shift>SWAROVSKI
Screenshot: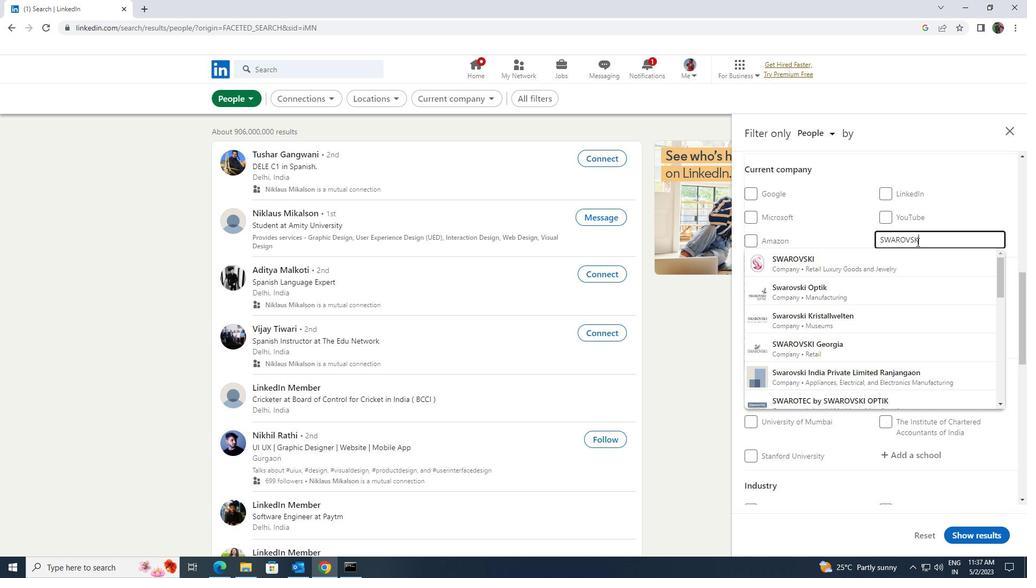 
Action: Mouse moved to (915, 254)
Screenshot: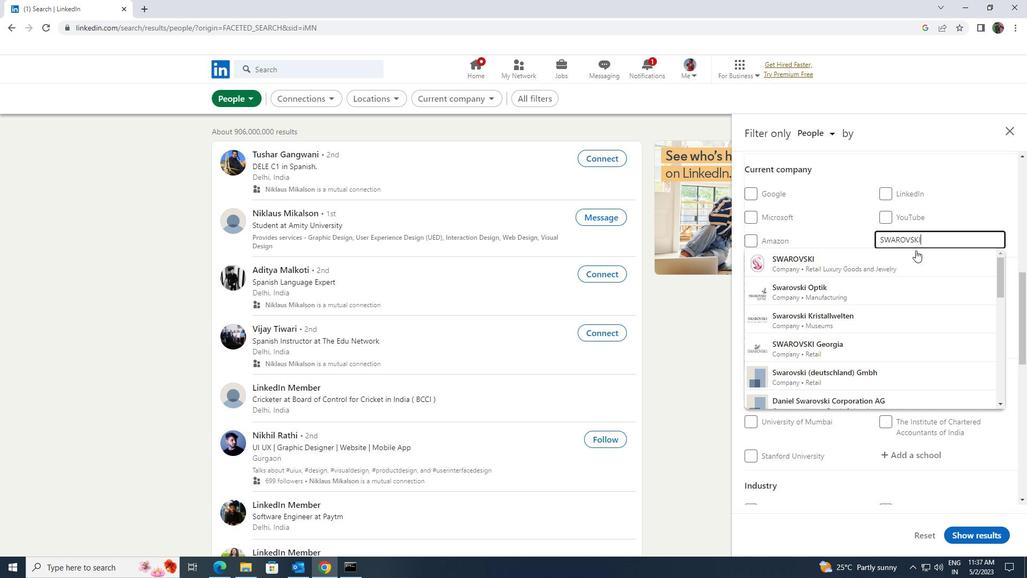 
Action: Mouse pressed left at (915, 254)
Screenshot: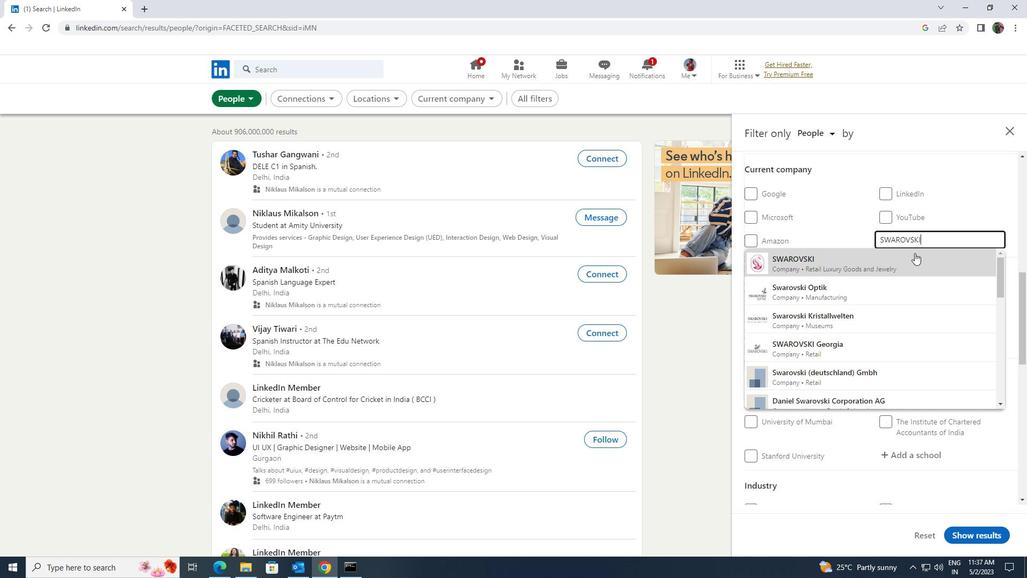 
Action: Mouse scrolled (915, 253) with delta (0, 0)
Screenshot: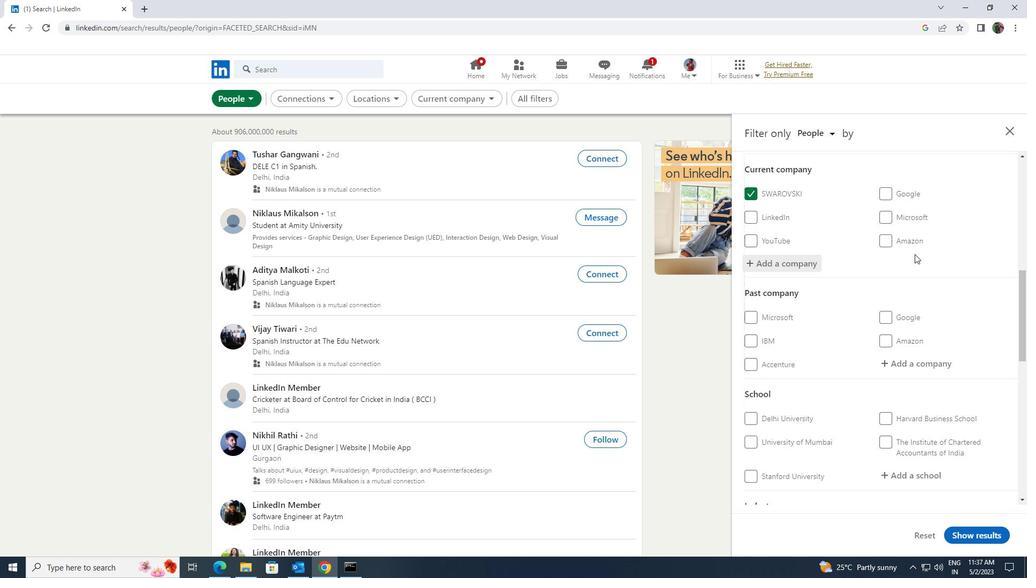 
Action: Mouse scrolled (915, 253) with delta (0, 0)
Screenshot: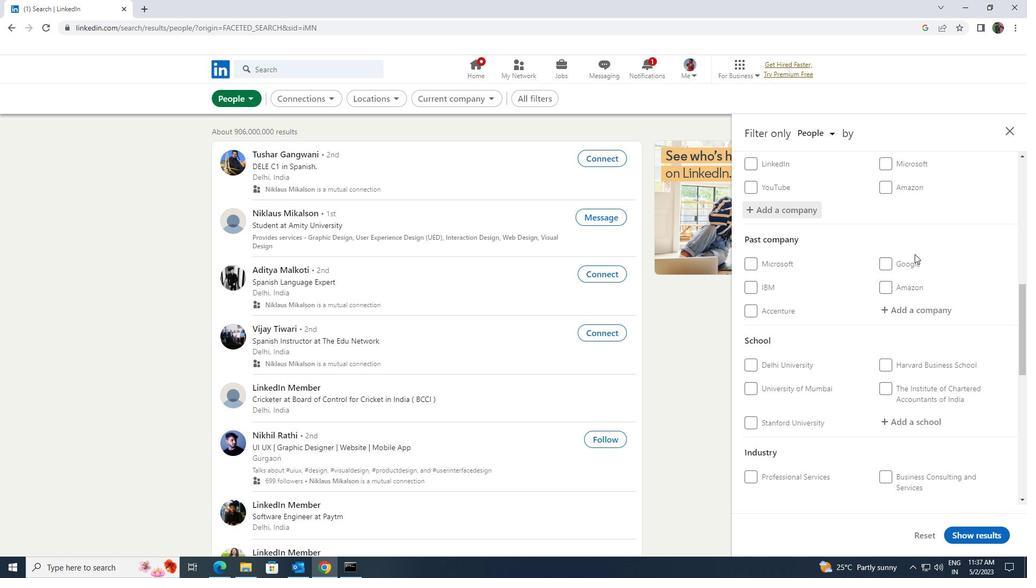 
Action: Mouse scrolled (915, 253) with delta (0, 0)
Screenshot: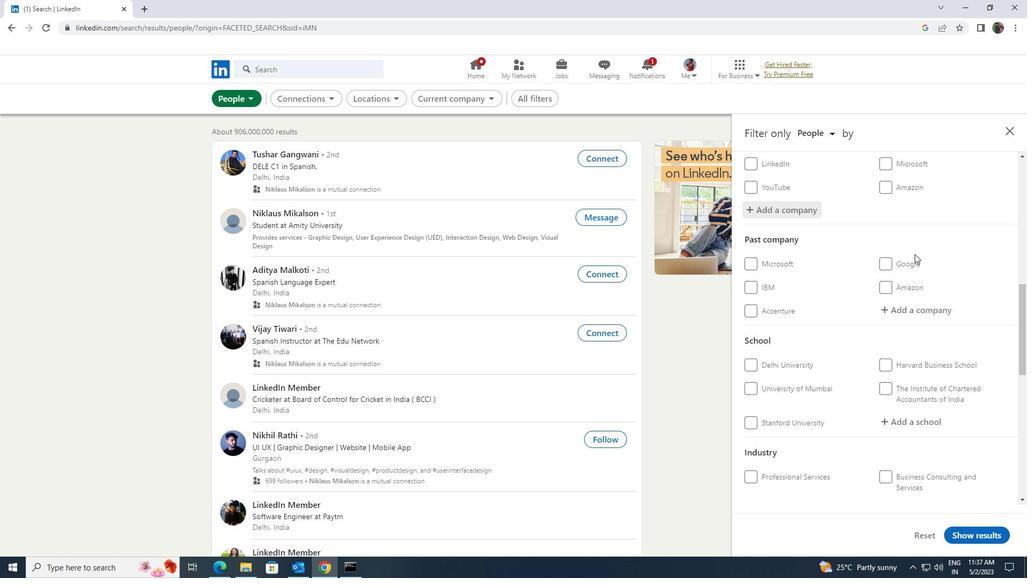 
Action: Mouse scrolled (915, 253) with delta (0, 0)
Screenshot: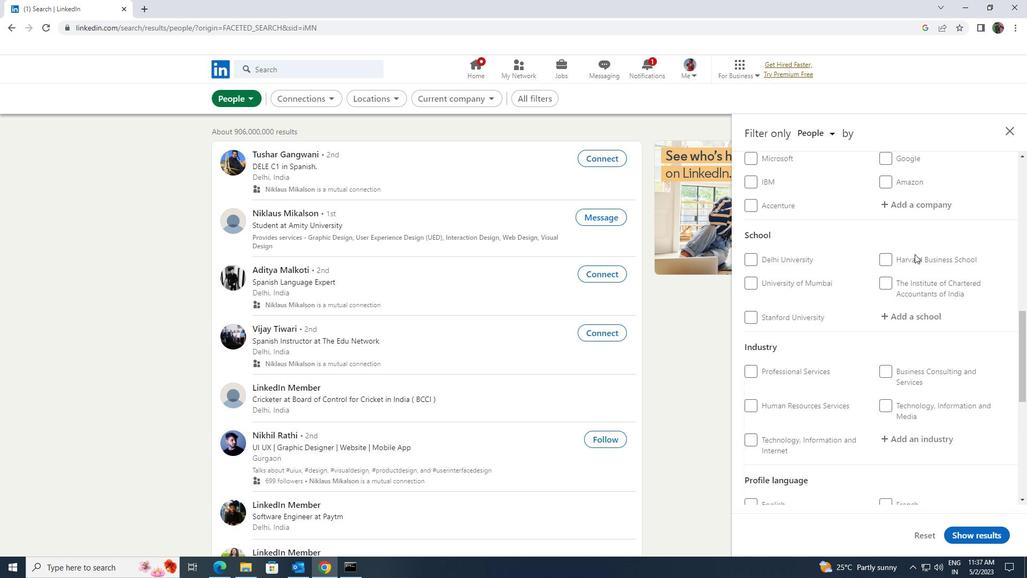 
Action: Mouse moved to (914, 260)
Screenshot: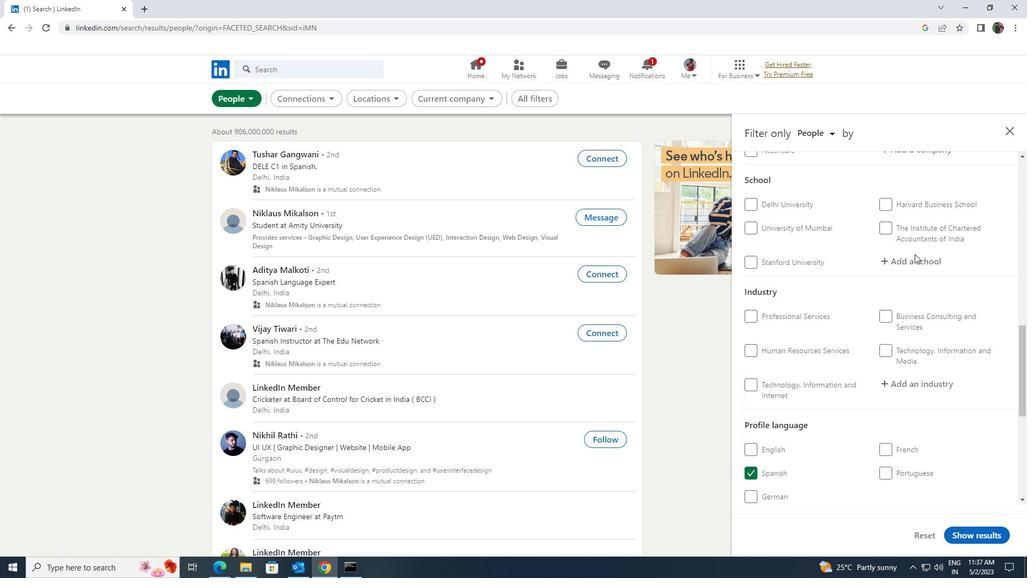 
Action: Mouse pressed left at (914, 260)
Screenshot: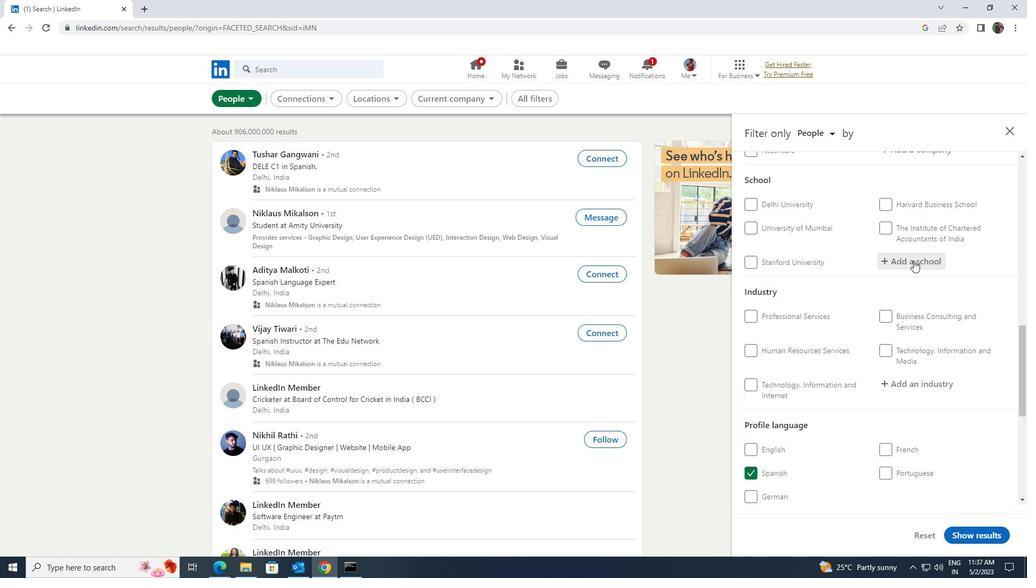 
Action: Key pressed <Key.shift>AKS
Screenshot: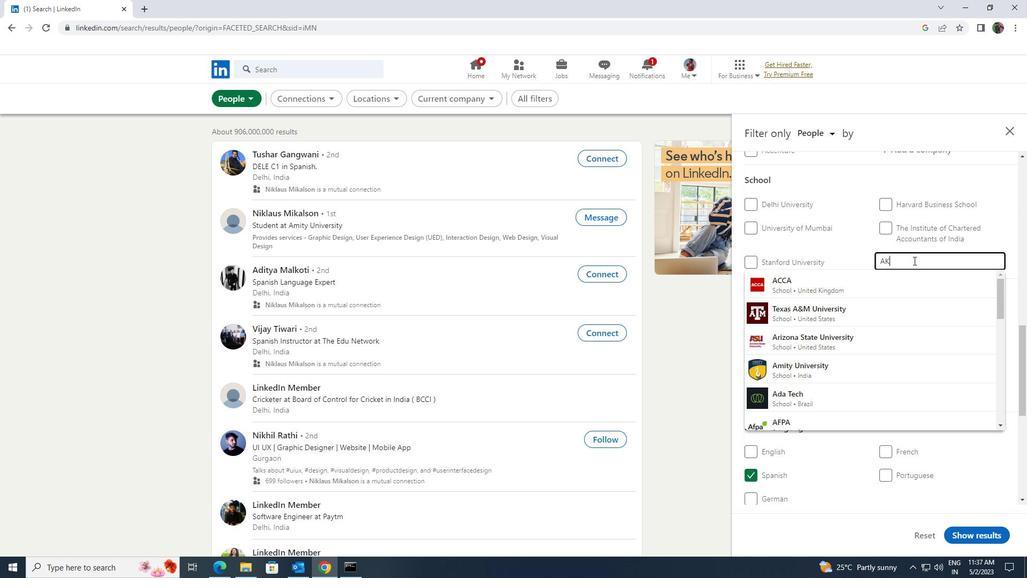 
Action: Mouse moved to (913, 273)
Screenshot: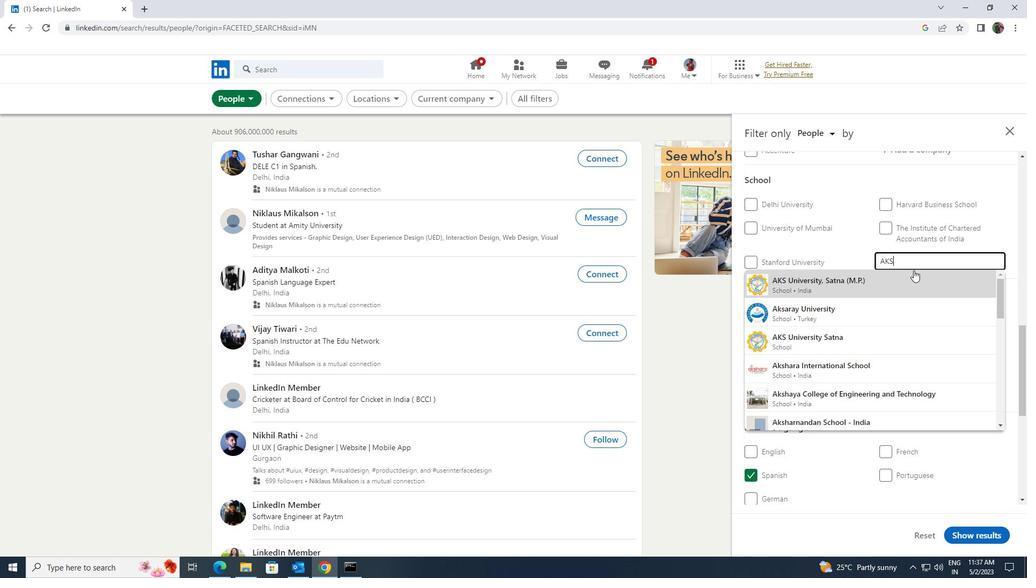 
Action: Mouse pressed left at (913, 273)
Screenshot: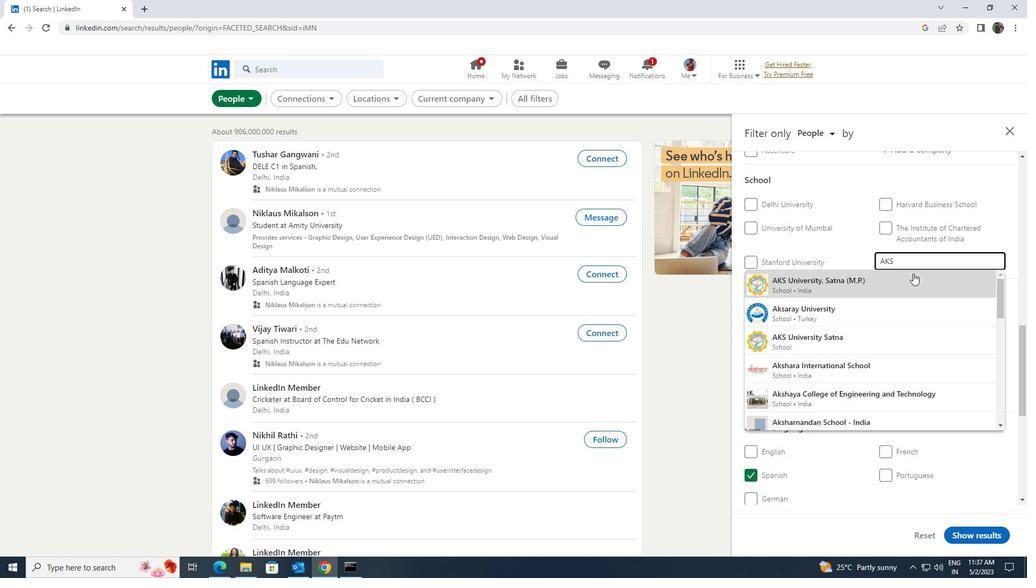 
Action: Mouse scrolled (913, 273) with delta (0, 0)
Screenshot: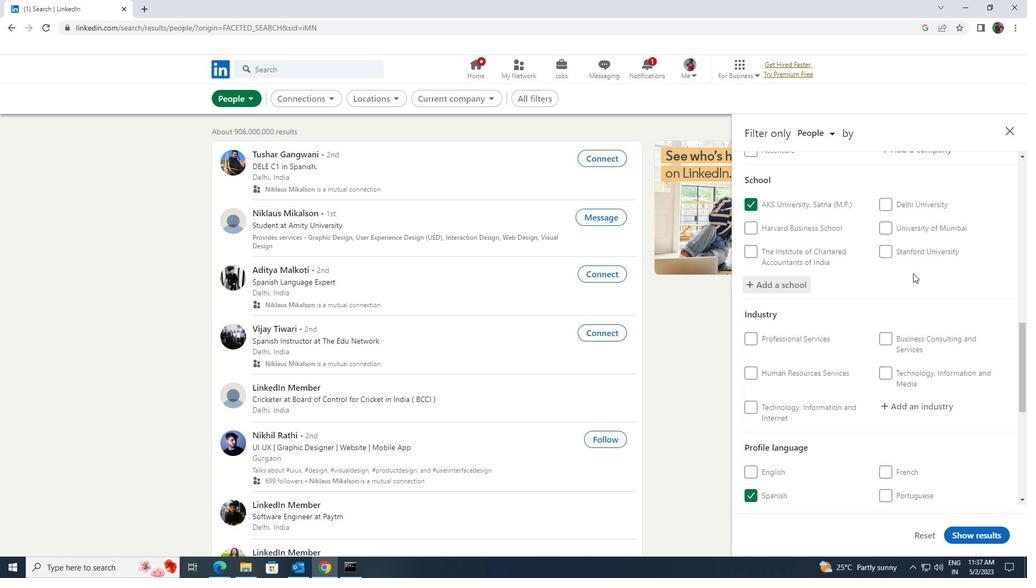 
Action: Mouse scrolled (913, 273) with delta (0, 0)
Screenshot: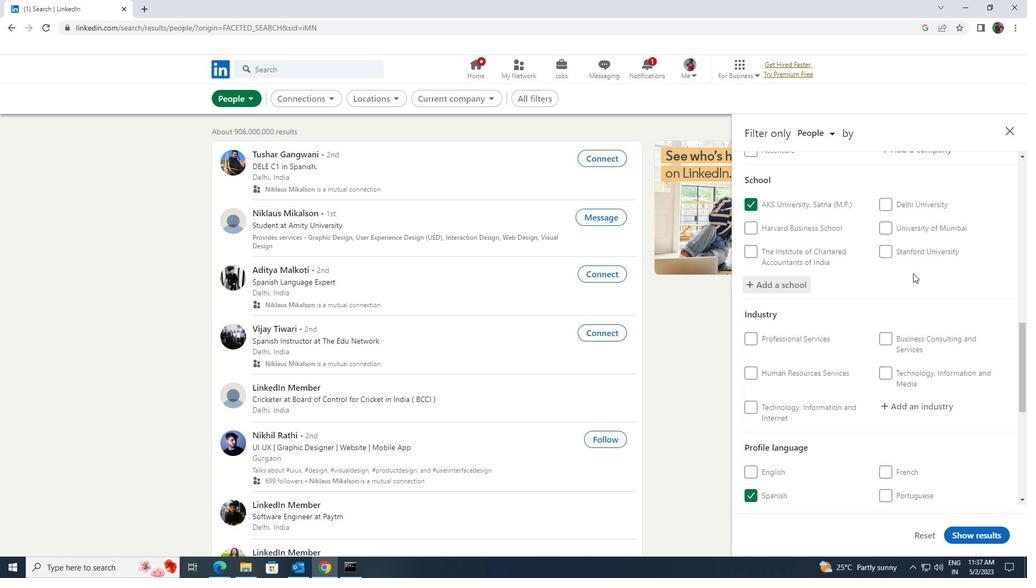 
Action: Mouse scrolled (913, 273) with delta (0, 0)
Screenshot: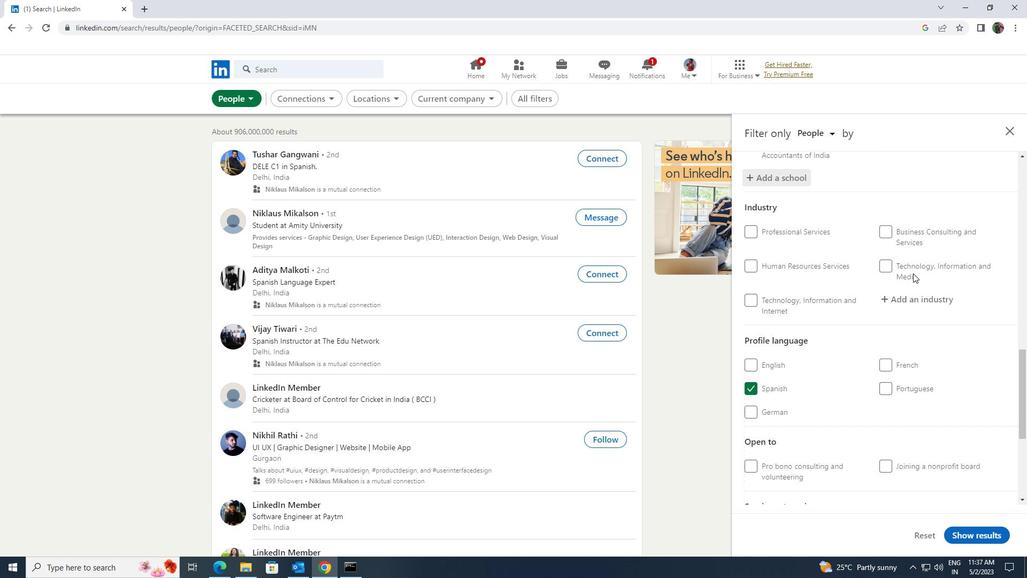 
Action: Mouse moved to (915, 247)
Screenshot: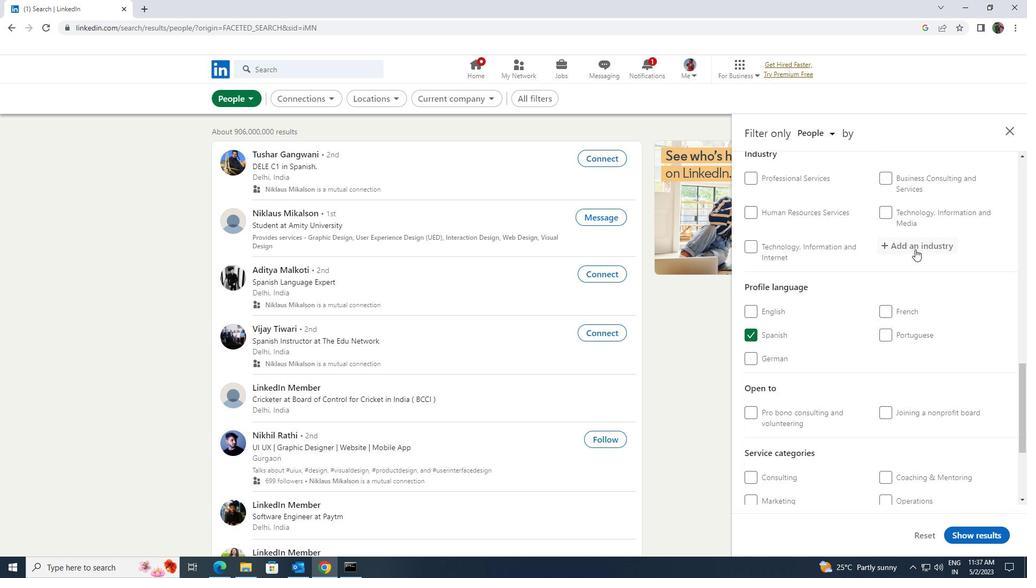 
Action: Mouse pressed left at (915, 247)
Screenshot: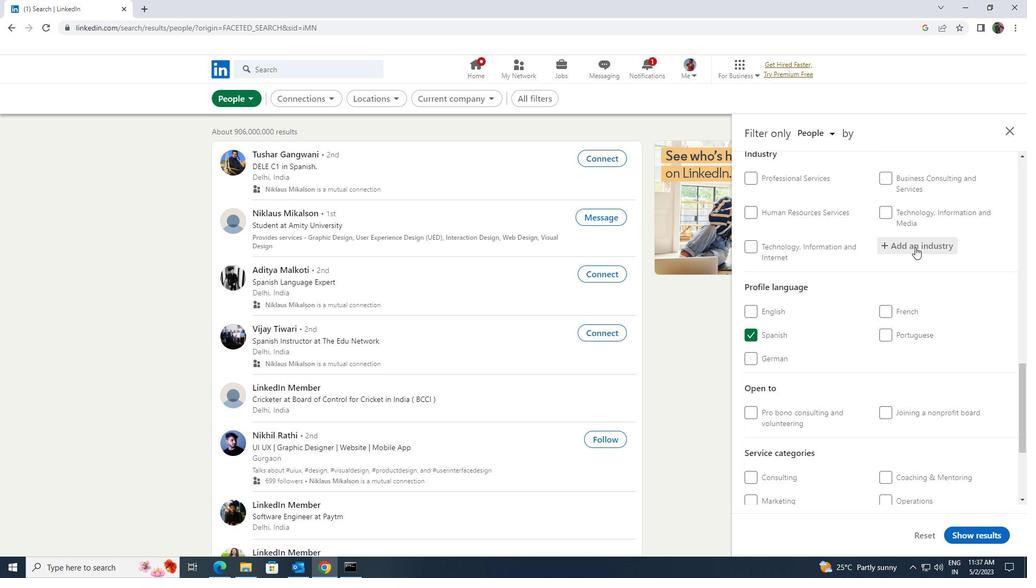
Action: Key pressed <Key.shift><Key.shift><Key.shift><Key.shift><Key.shift><Key.shift><Key.shift><Key.shift>OIL<Key.space>AND<Key.space><Key.shift>CAO<Key.backspace><Key.backspace>OAL
Screenshot: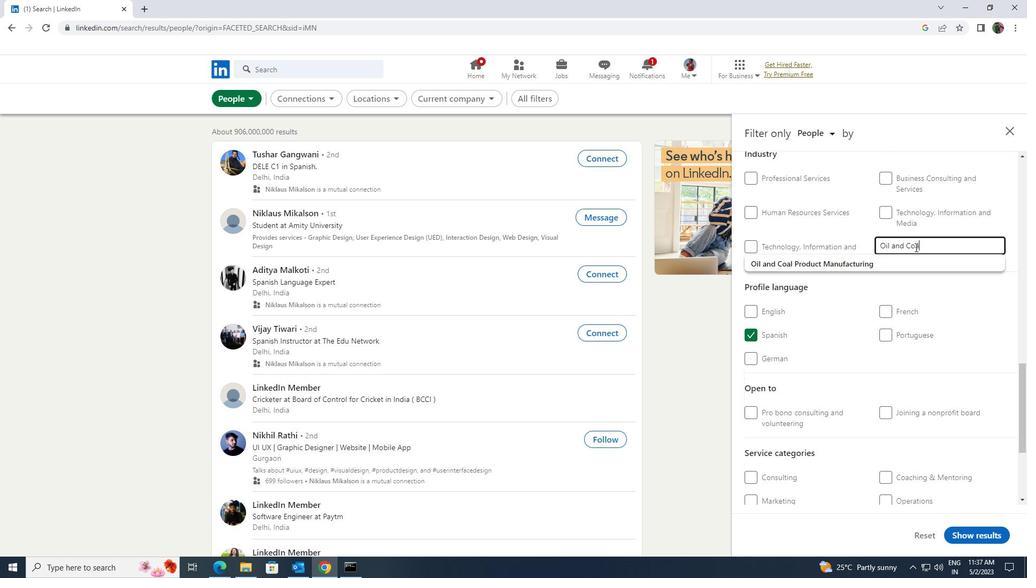 
Action: Mouse moved to (911, 259)
Screenshot: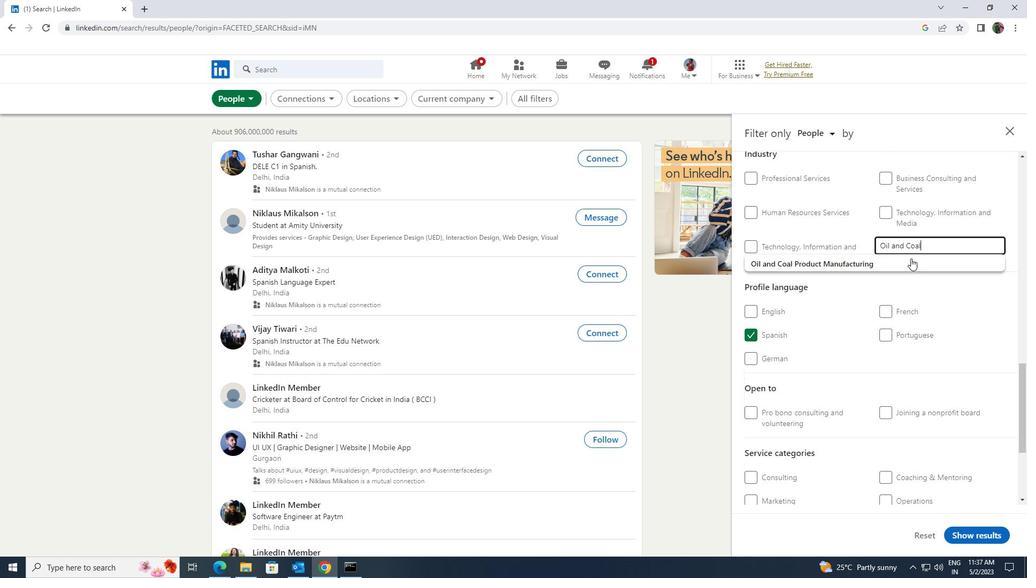 
Action: Mouse pressed left at (911, 259)
Screenshot: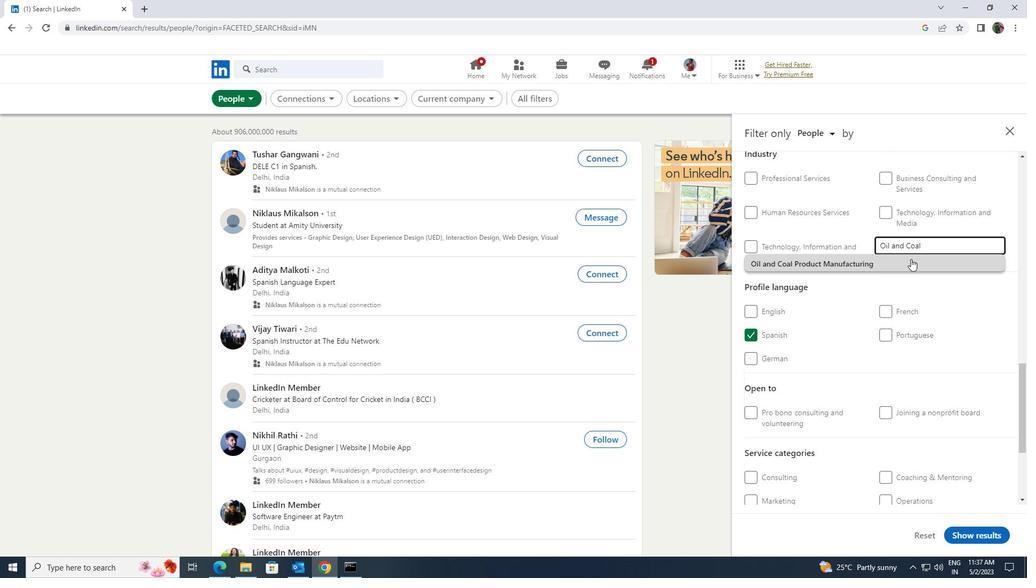 
Action: Mouse scrolled (911, 258) with delta (0, 0)
Screenshot: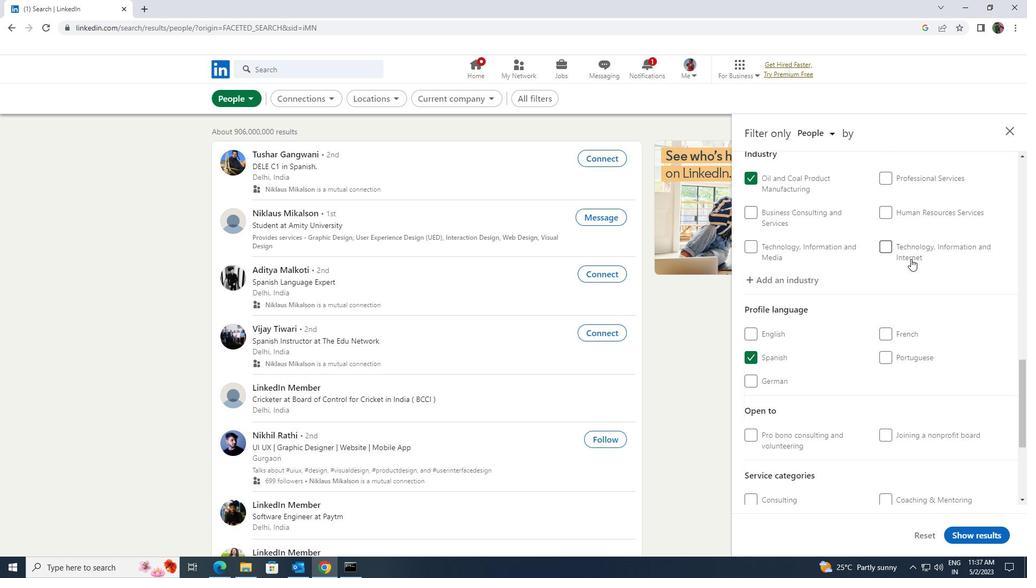 
Action: Mouse scrolled (911, 258) with delta (0, 0)
Screenshot: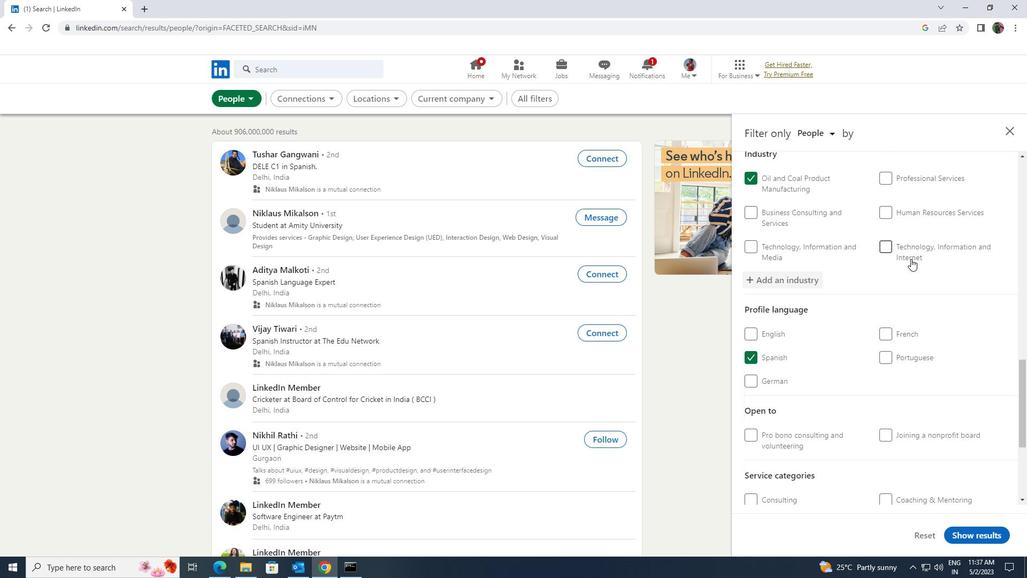 
Action: Mouse scrolled (911, 258) with delta (0, 0)
Screenshot: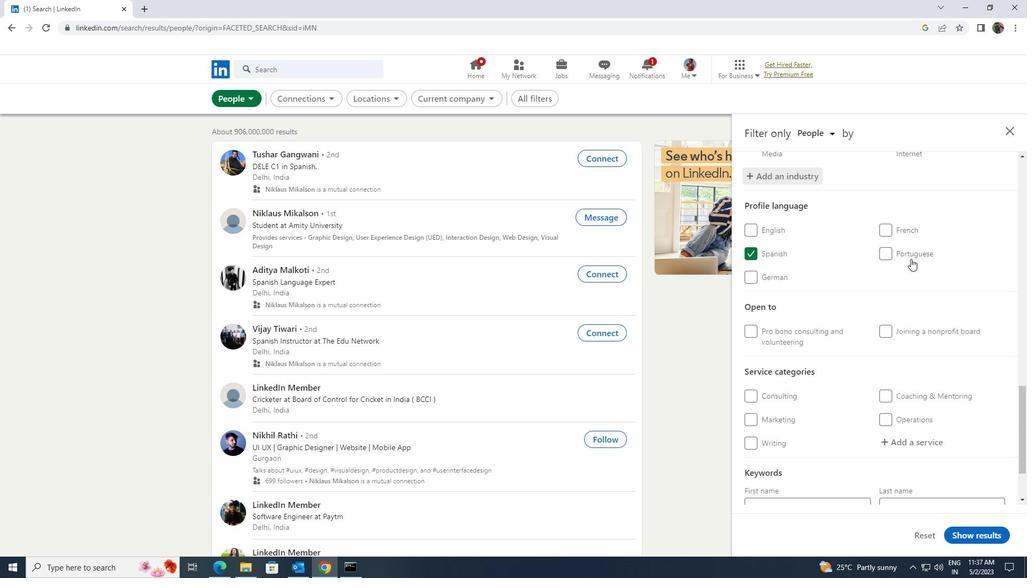 
Action: Mouse scrolled (911, 258) with delta (0, 0)
Screenshot: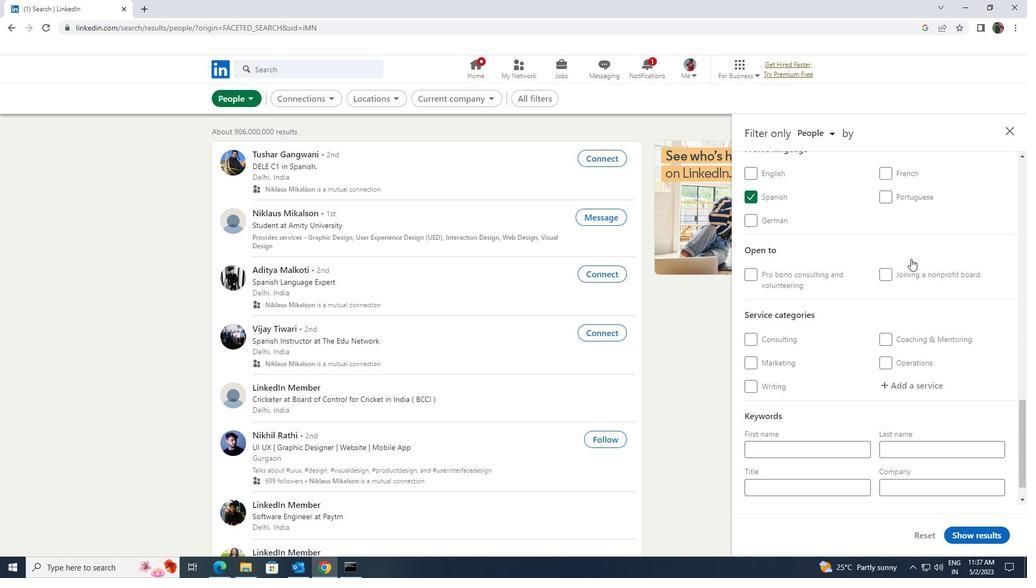 
Action: Mouse moved to (904, 351)
Screenshot: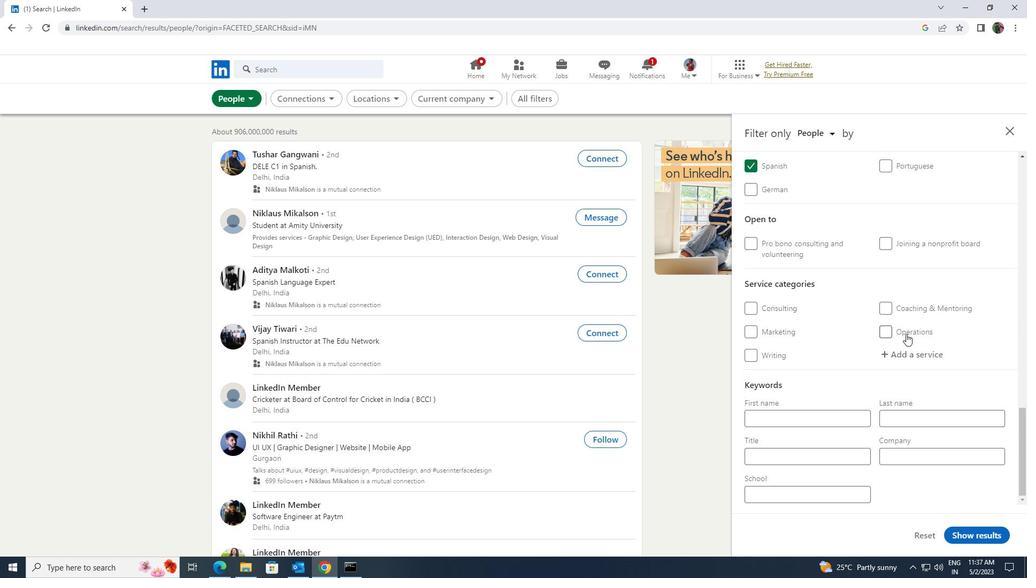 
Action: Mouse pressed left at (904, 351)
Screenshot: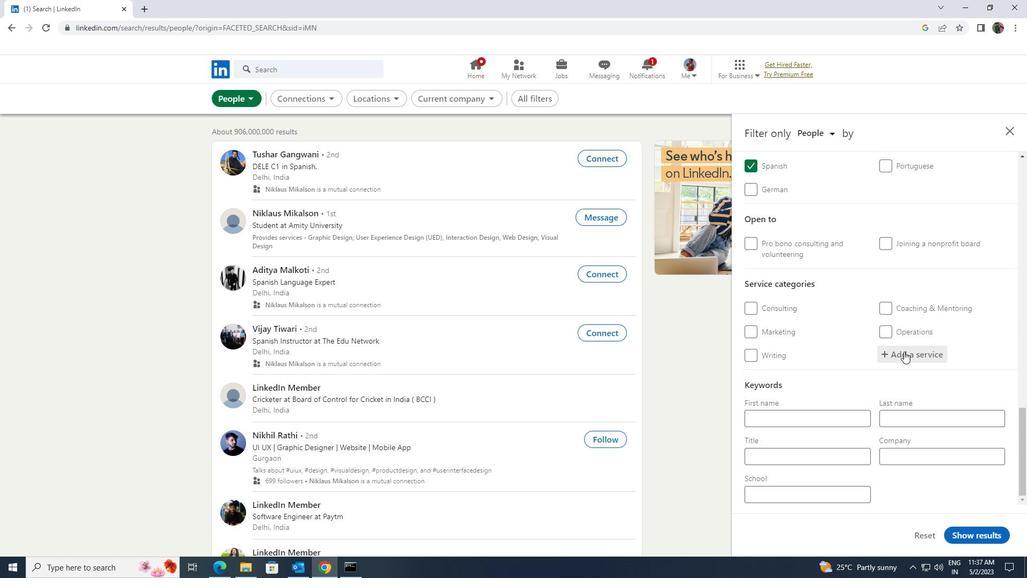 
Action: Key pressed <Key.shift><Key.shift><Key.shift>MANAGEMENT
Screenshot: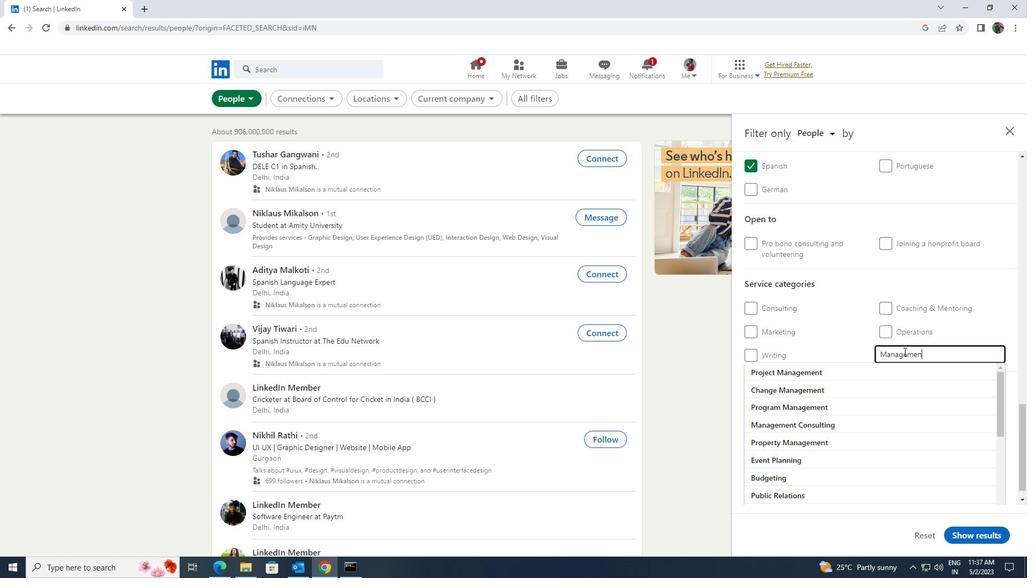 
Action: Mouse moved to (903, 353)
Screenshot: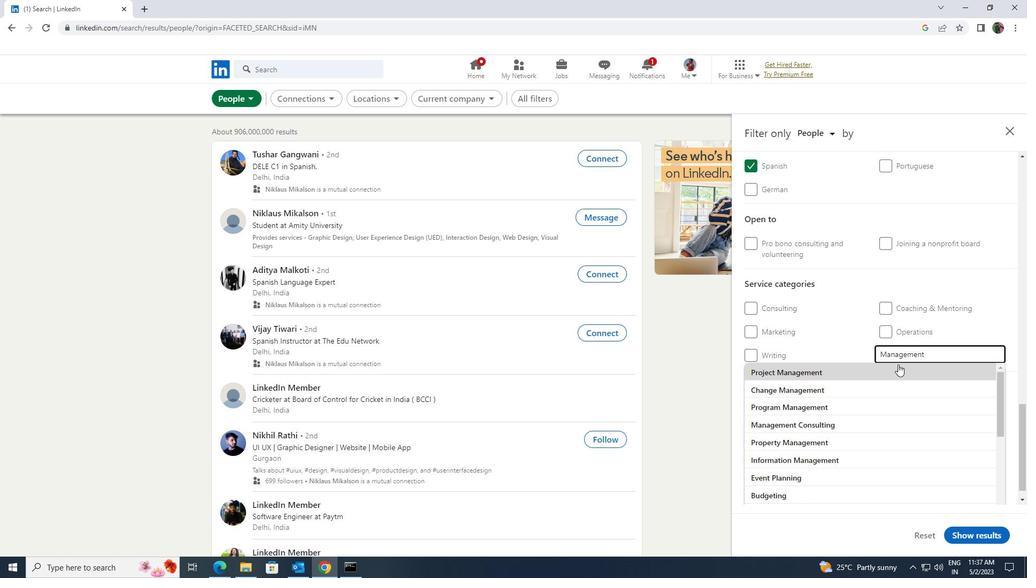 
Action: Key pressed <Key.enter>
Screenshot: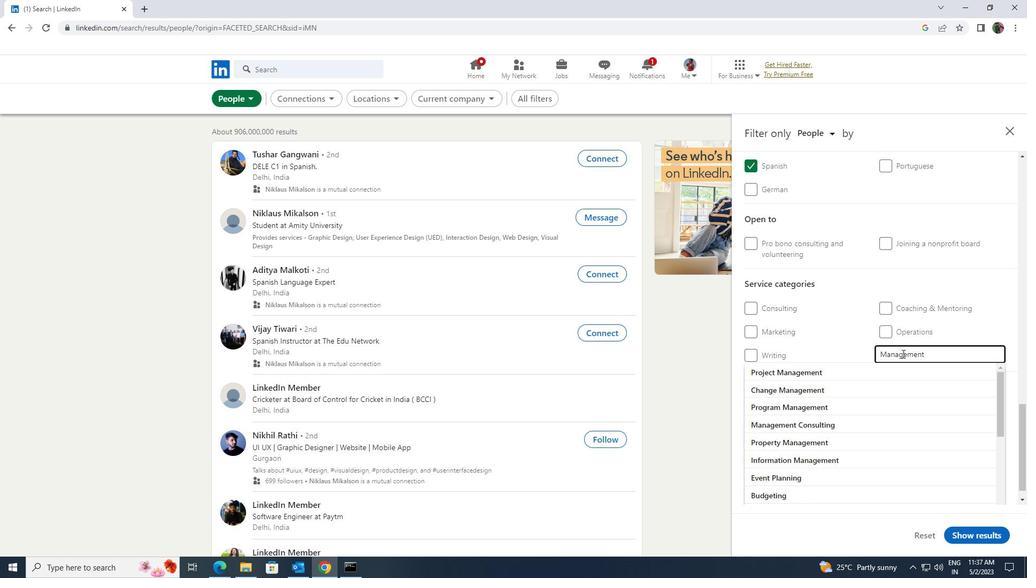 
Action: Mouse moved to (859, 453)
Screenshot: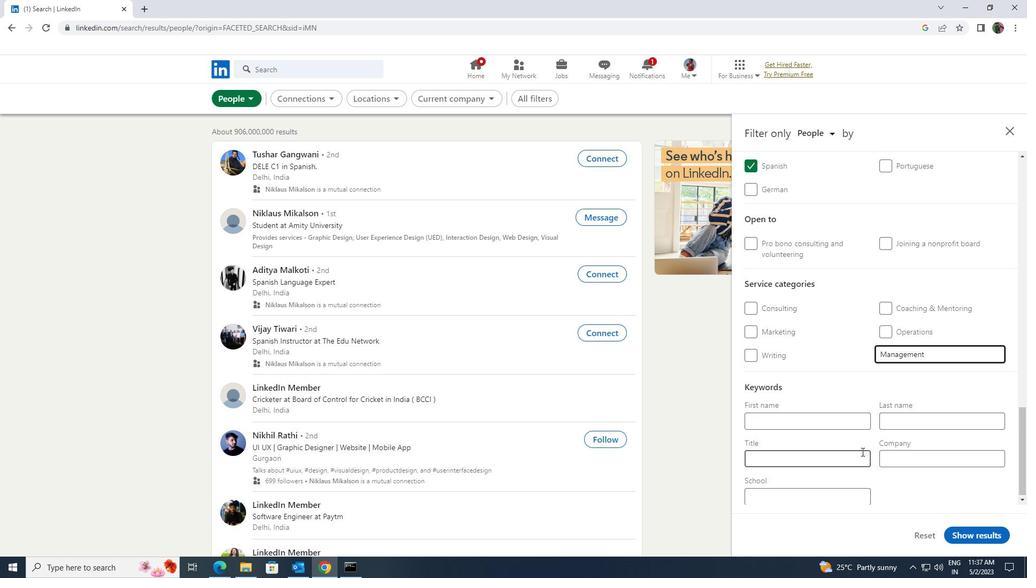 
Action: Mouse pressed left at (859, 453)
Screenshot: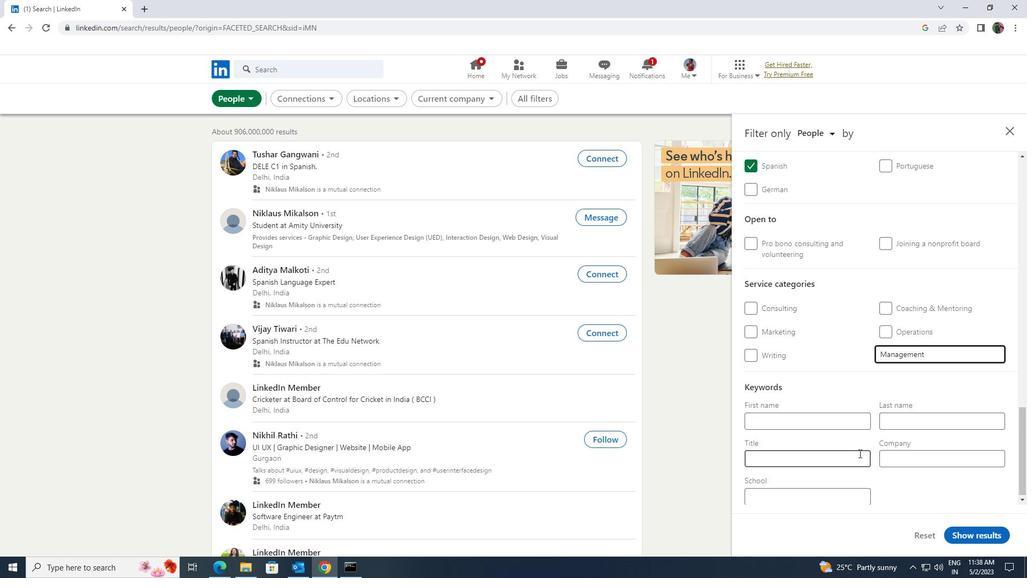 
Action: Key pressed <Key.shift>BUSINESS<Key.space><Key.shift>MANAGER
Screenshot: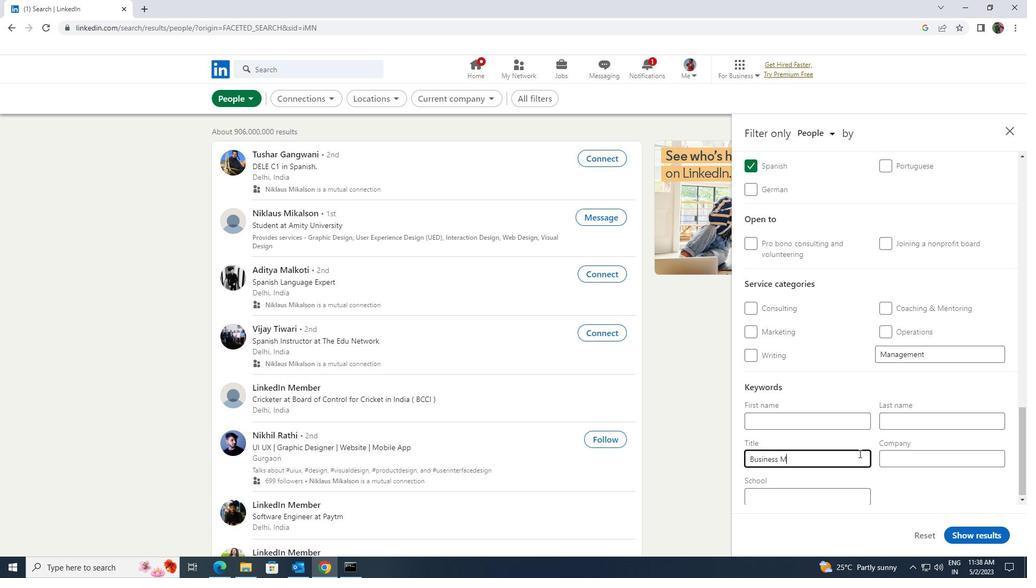 
Action: Mouse moved to (955, 531)
Screenshot: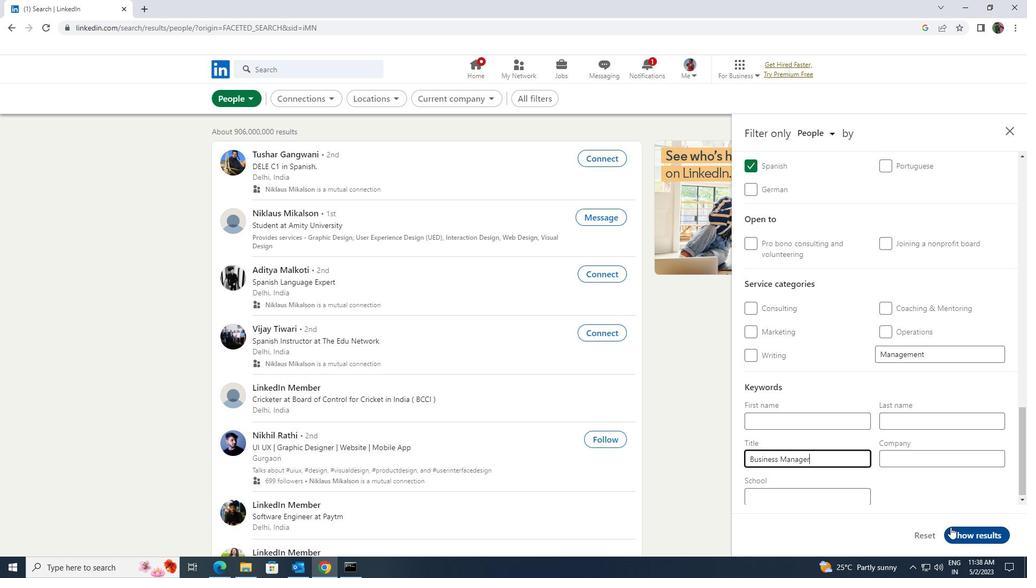 
Action: Mouse pressed left at (955, 531)
Screenshot: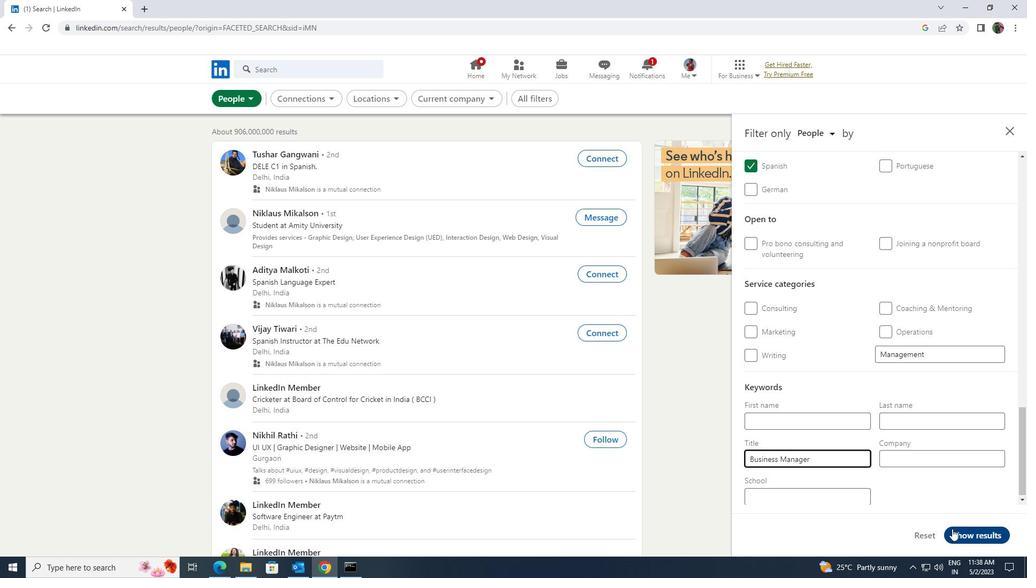 
